 Task: Create in the project ApprisePro and in the Backlog issue 'Implement a new backup and recovery solution to minimize data loss' a child issue 'Data backup and retention policy optimization and reporting', and assign it to team member softage.2@softage.net. Create in the project ApprisePro and in the Backlog issue 'Address issues related to incorrect calculations or data aggregation' a child issue 'Serverless computing application latency optimization and reporting', and assign it to team member softage.3@softage.net
Action: Mouse moved to (249, 73)
Screenshot: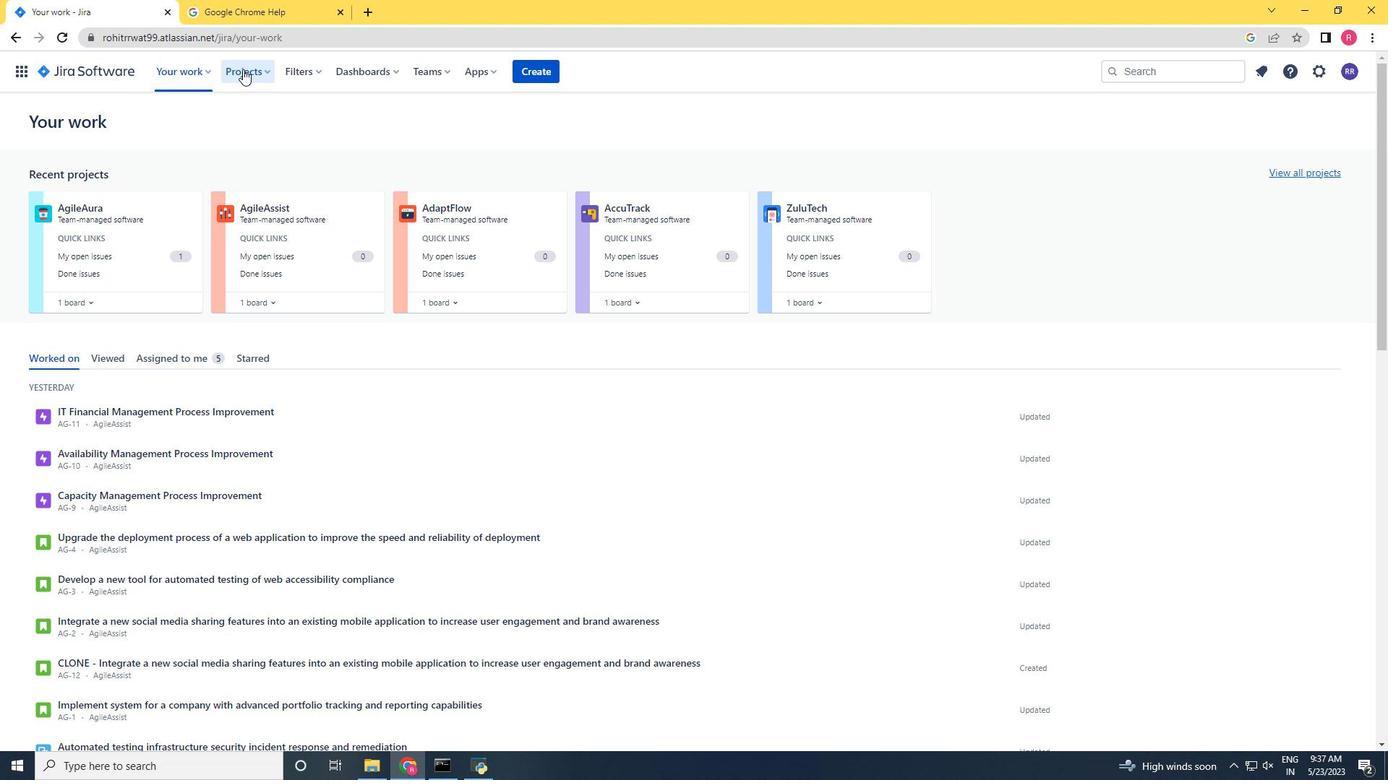
Action: Mouse pressed left at (249, 73)
Screenshot: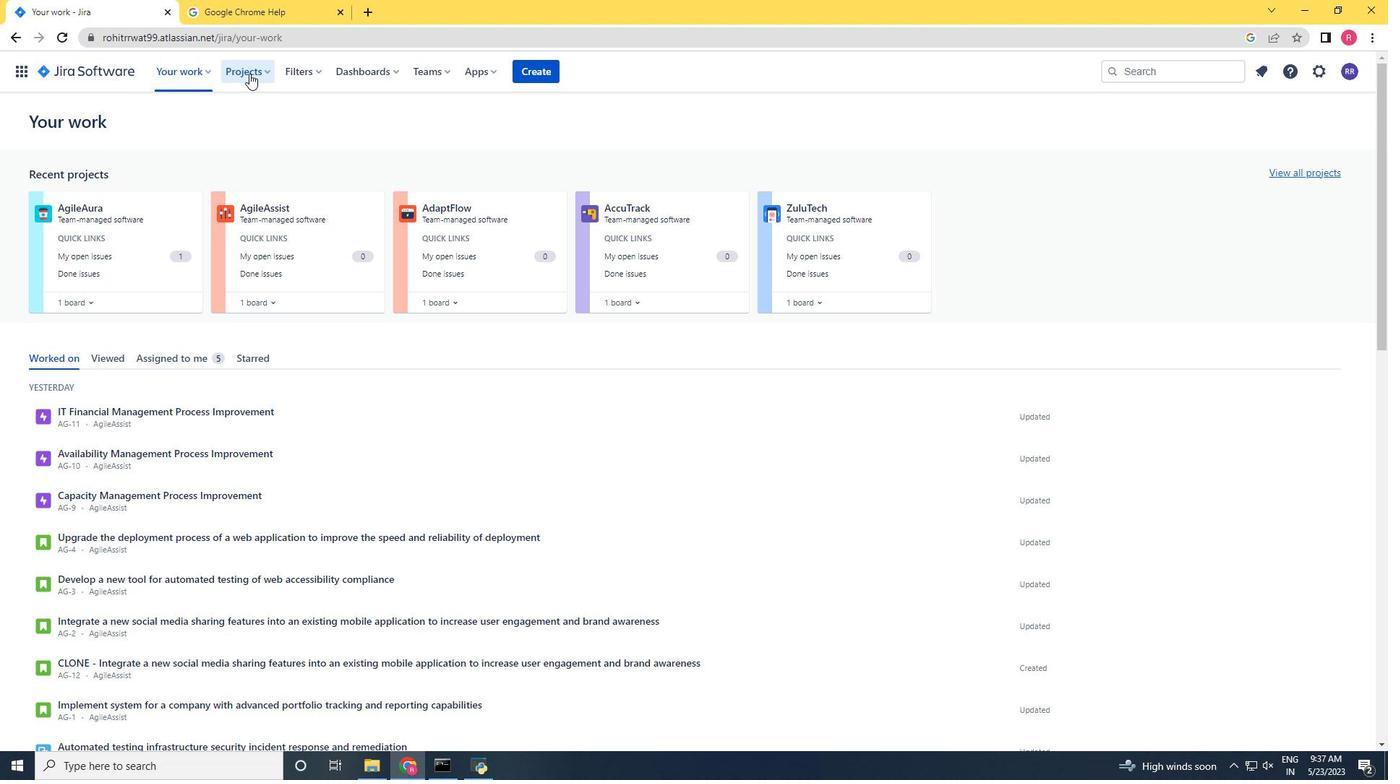 
Action: Mouse moved to (292, 141)
Screenshot: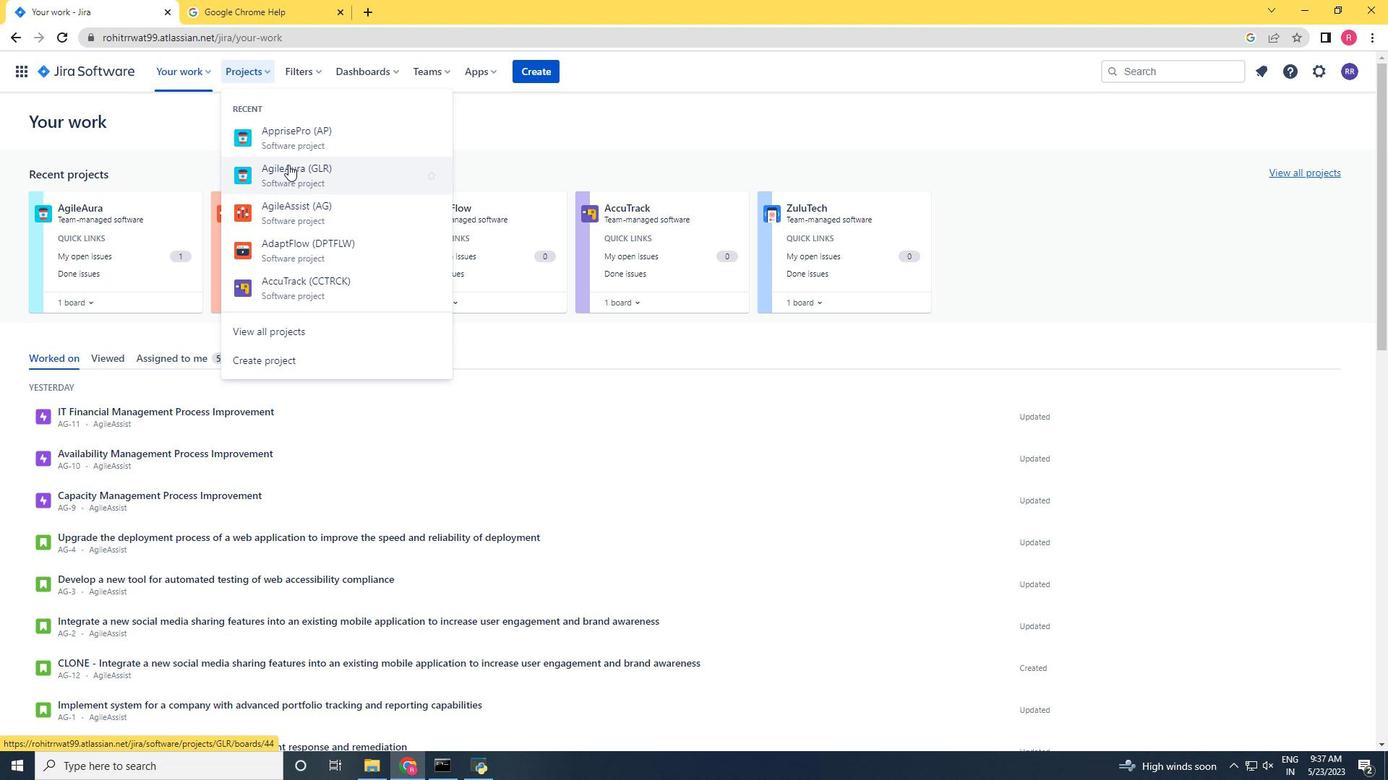 
Action: Mouse pressed left at (292, 141)
Screenshot: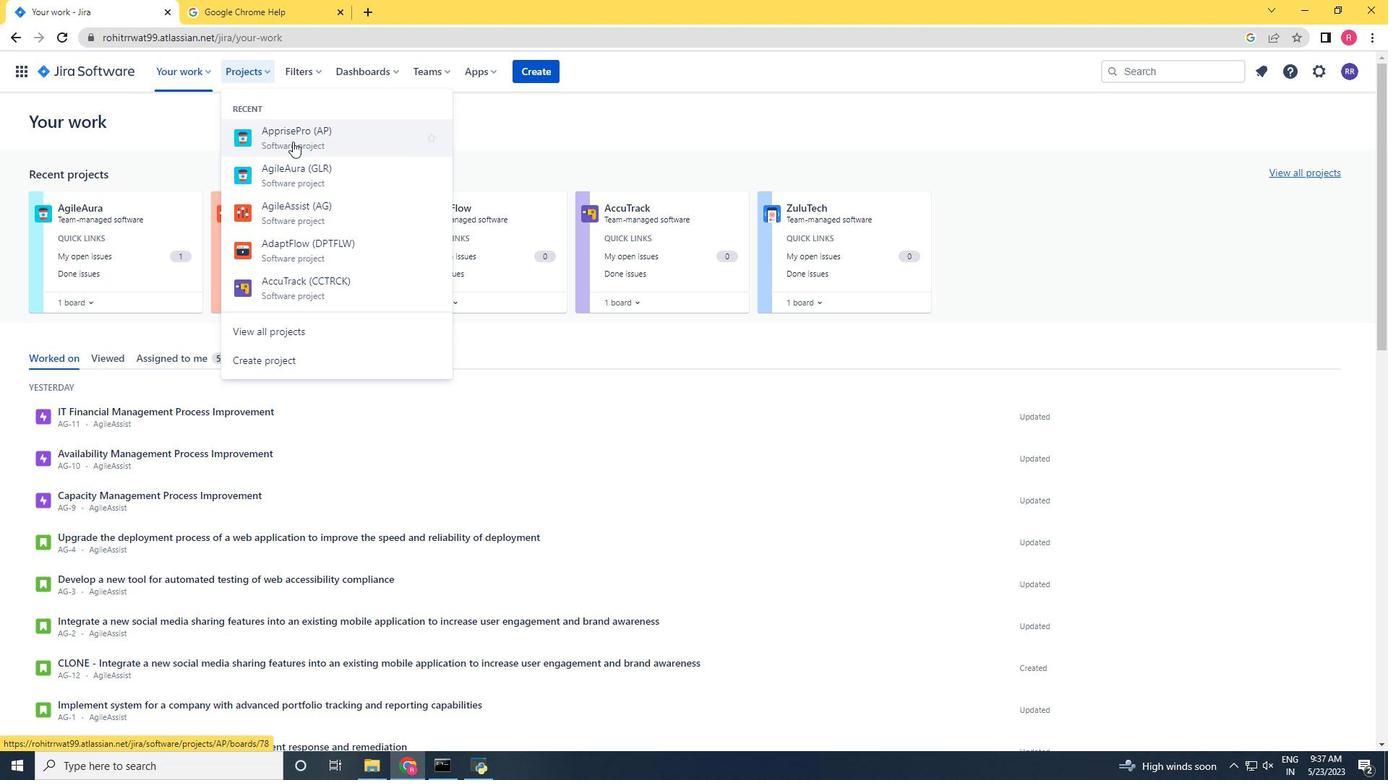 
Action: Mouse moved to (51, 221)
Screenshot: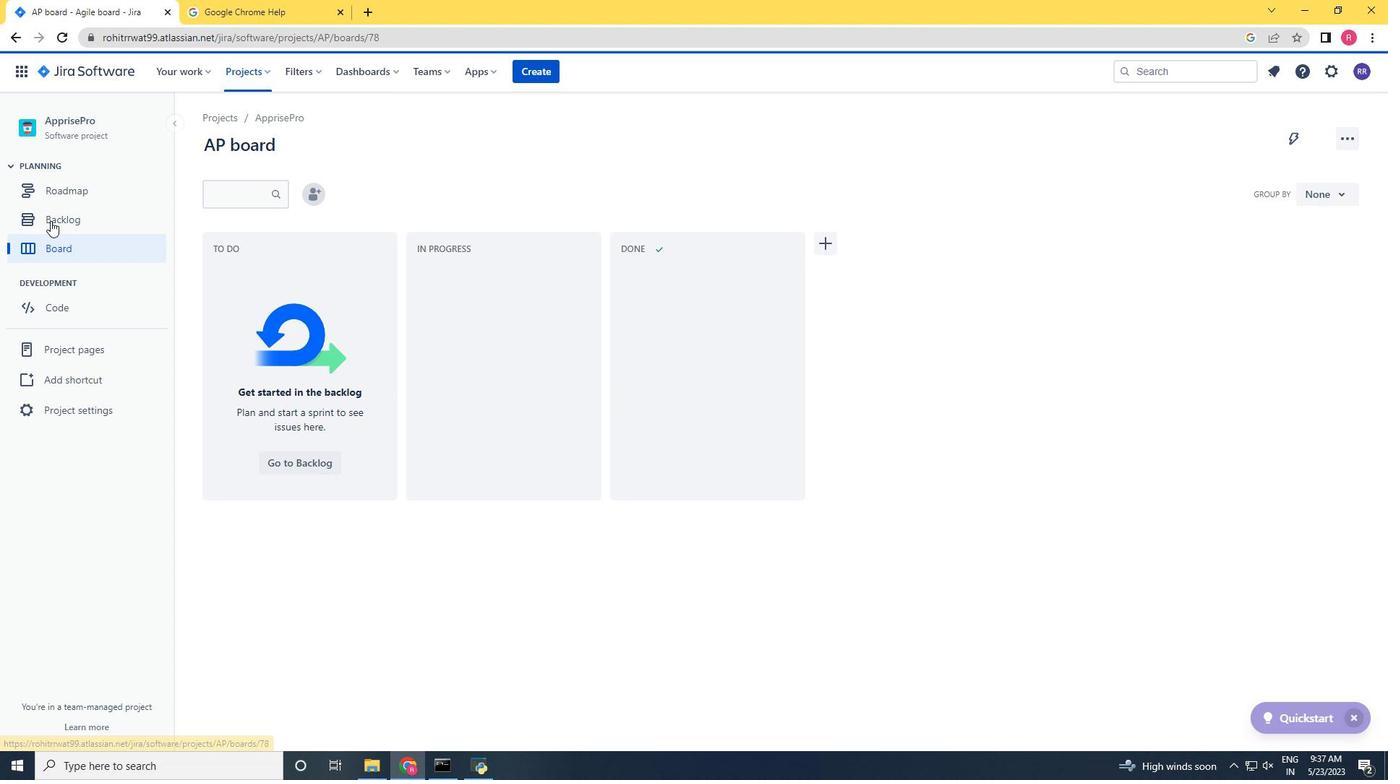 
Action: Mouse pressed left at (51, 221)
Screenshot: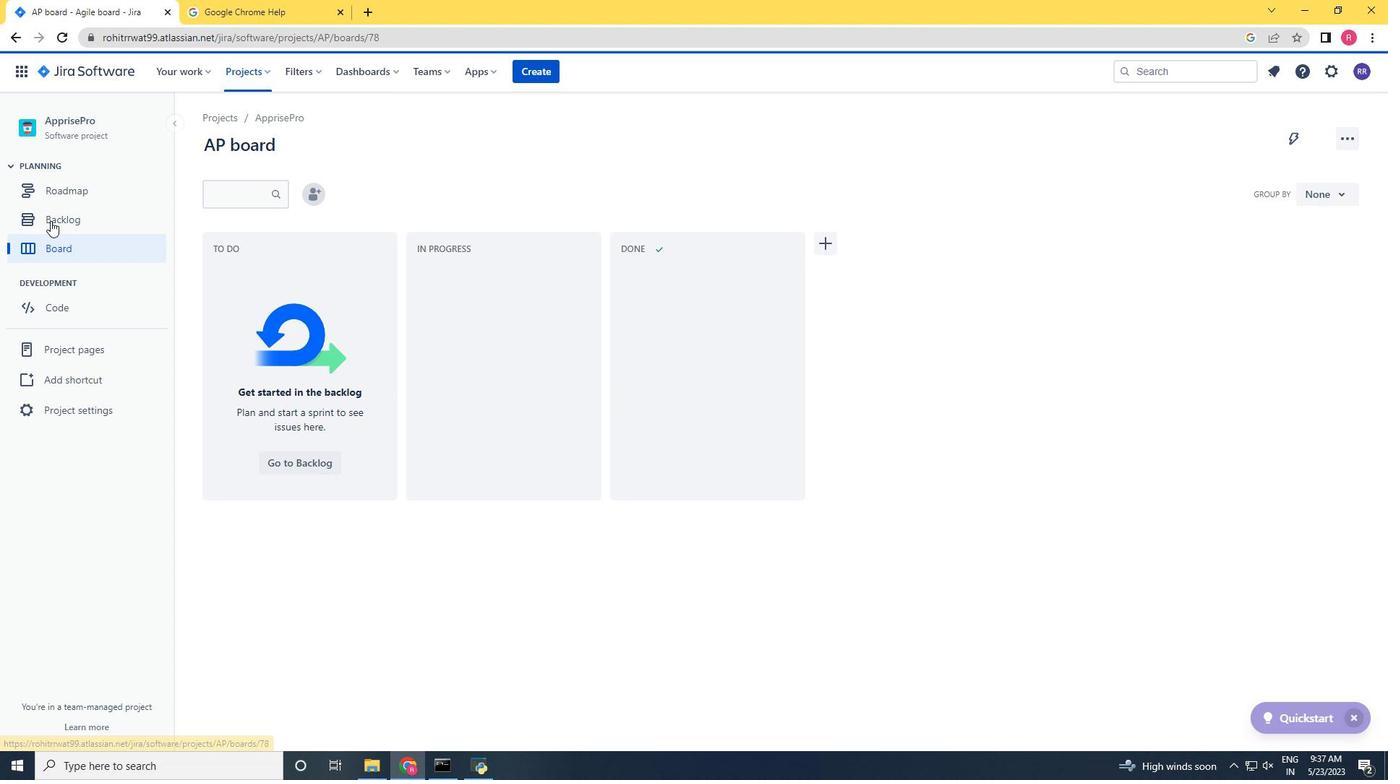 
Action: Mouse moved to (769, 554)
Screenshot: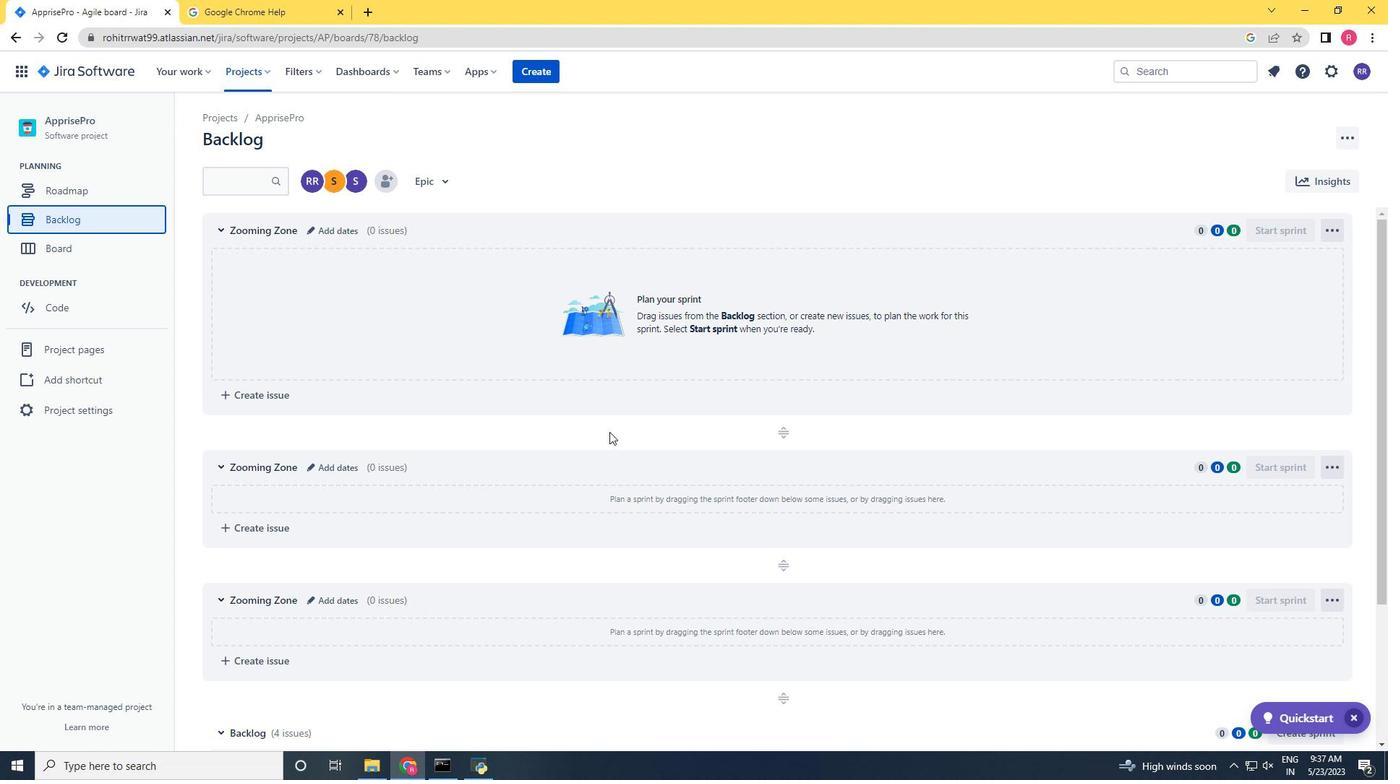 
Action: Mouse scrolled (769, 553) with delta (0, 0)
Screenshot: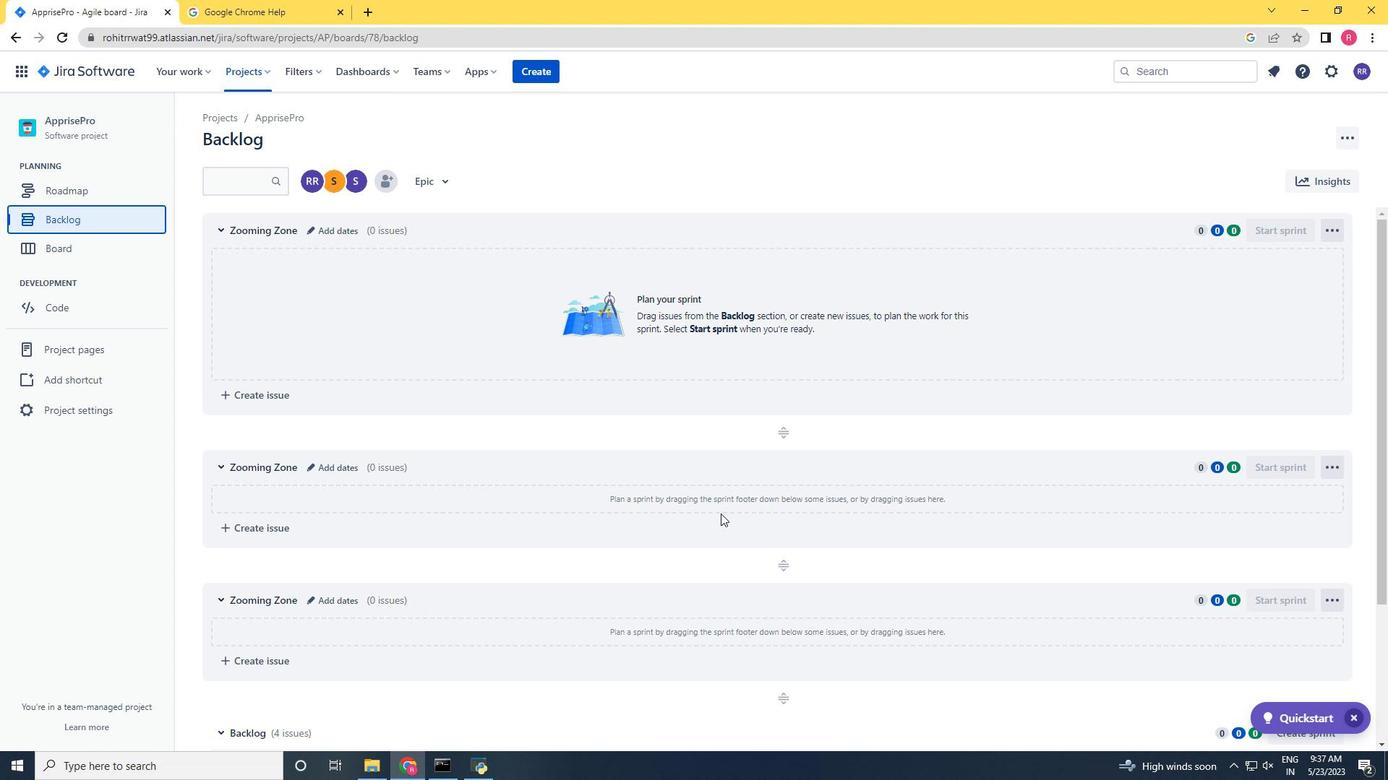 
Action: Mouse moved to (775, 561)
Screenshot: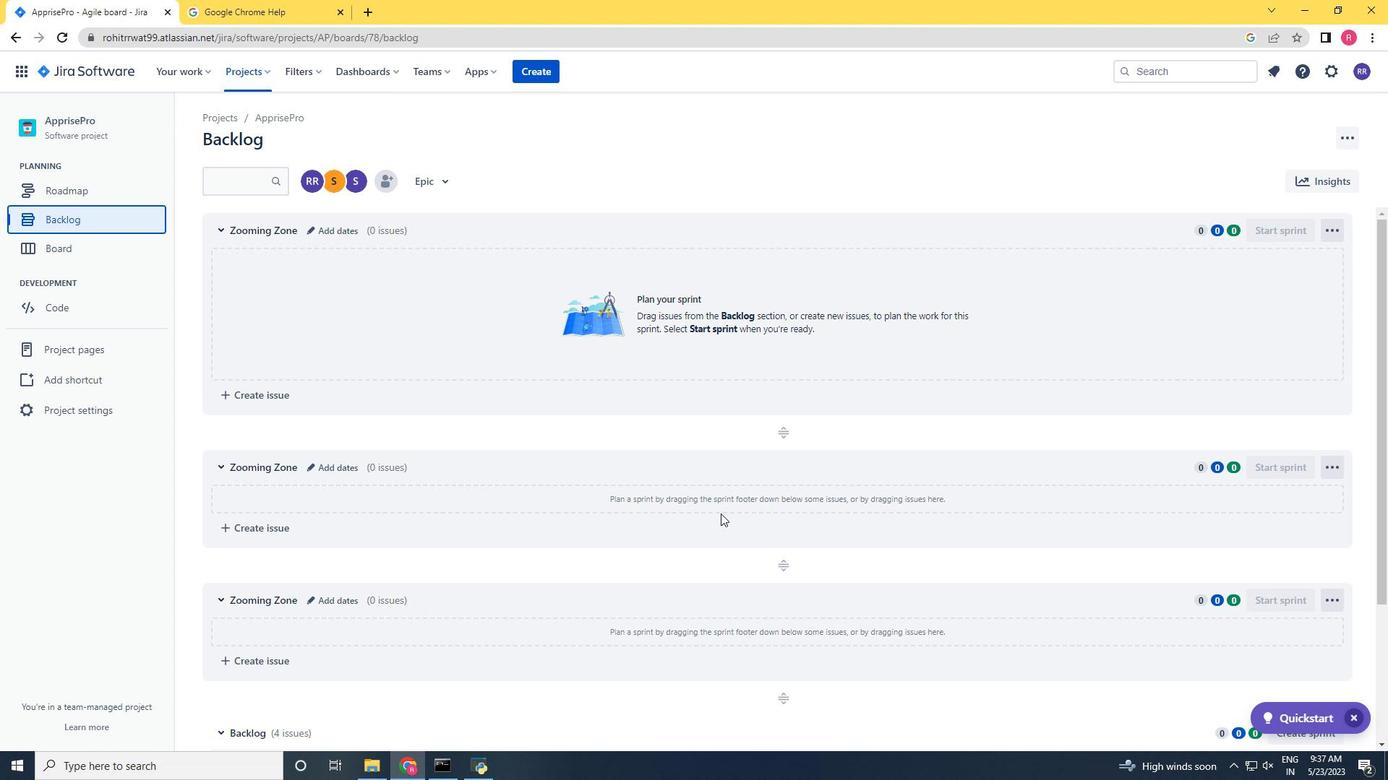 
Action: Mouse scrolled (775, 561) with delta (0, 0)
Screenshot: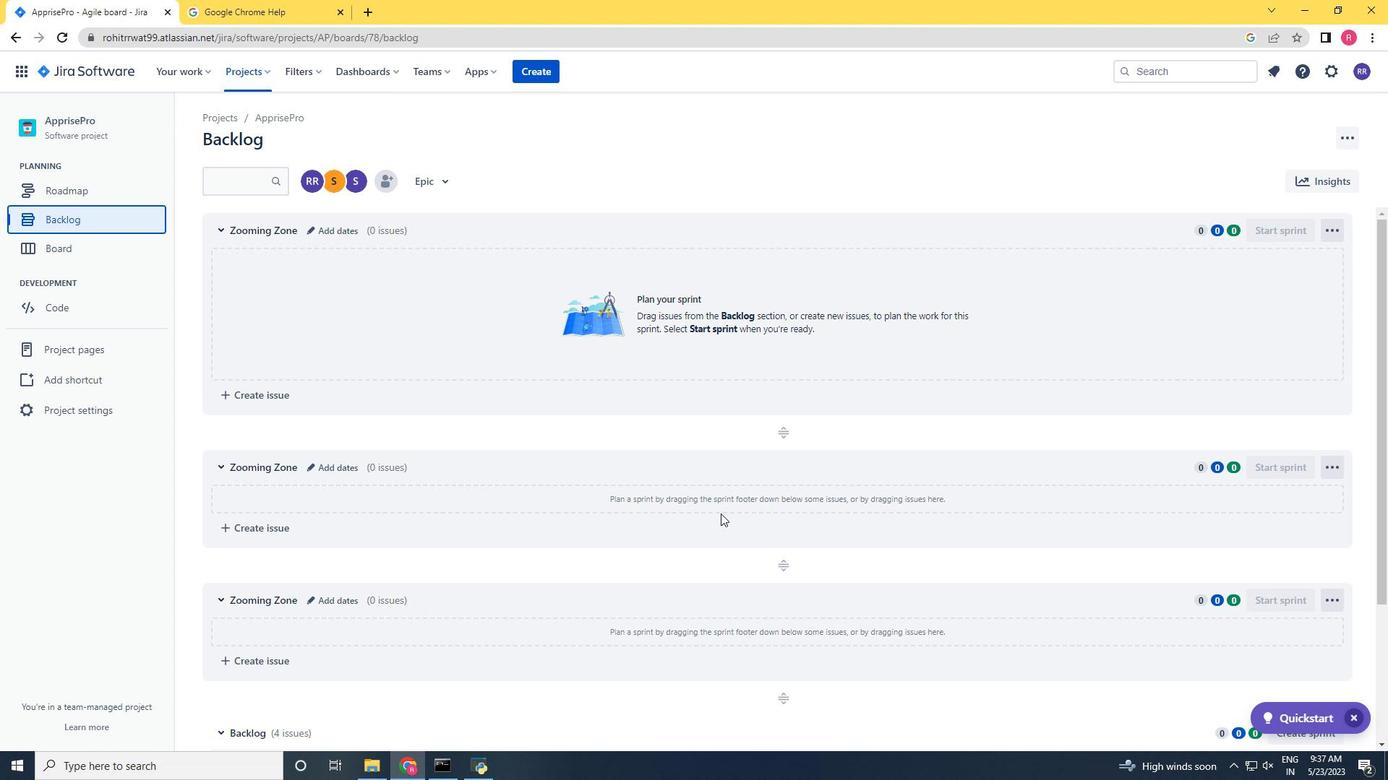 
Action: Mouse moved to (776, 563)
Screenshot: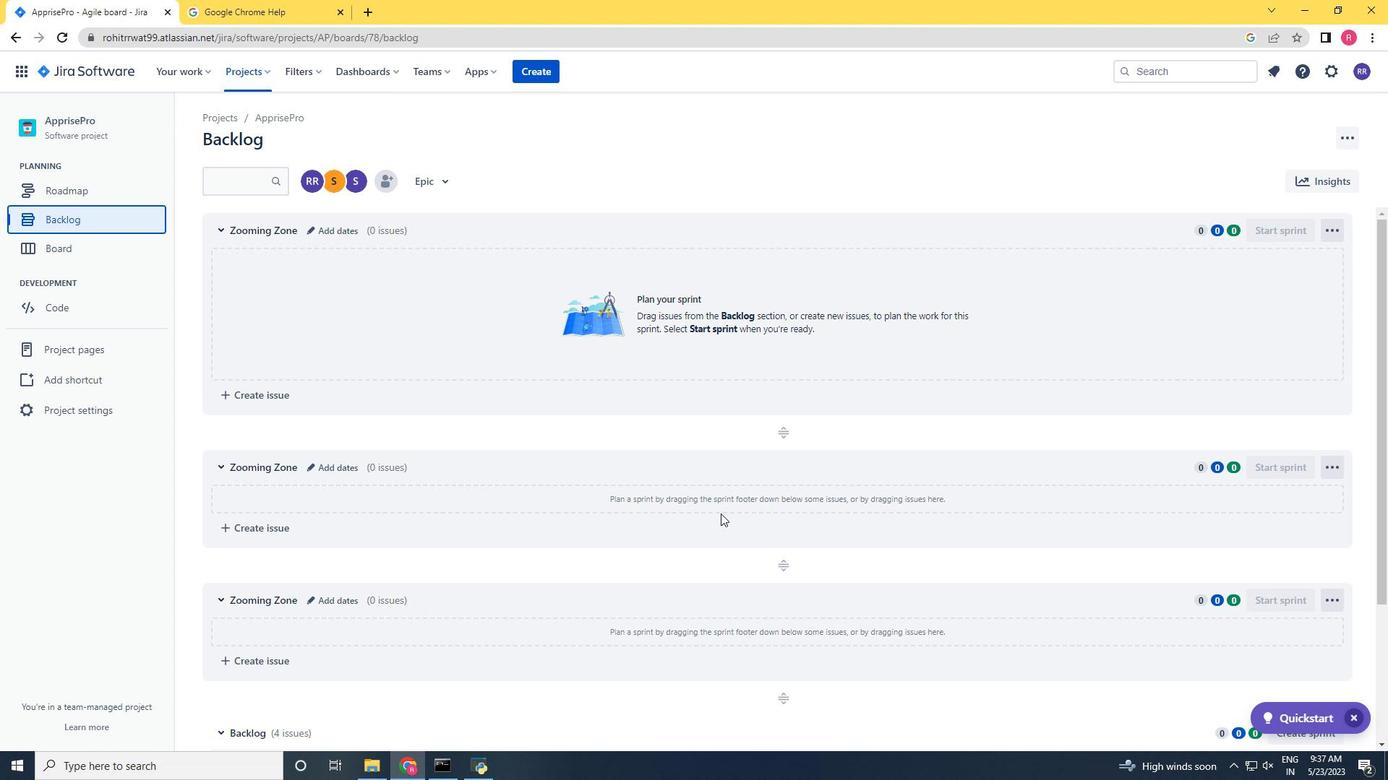 
Action: Mouse scrolled (776, 562) with delta (0, 0)
Screenshot: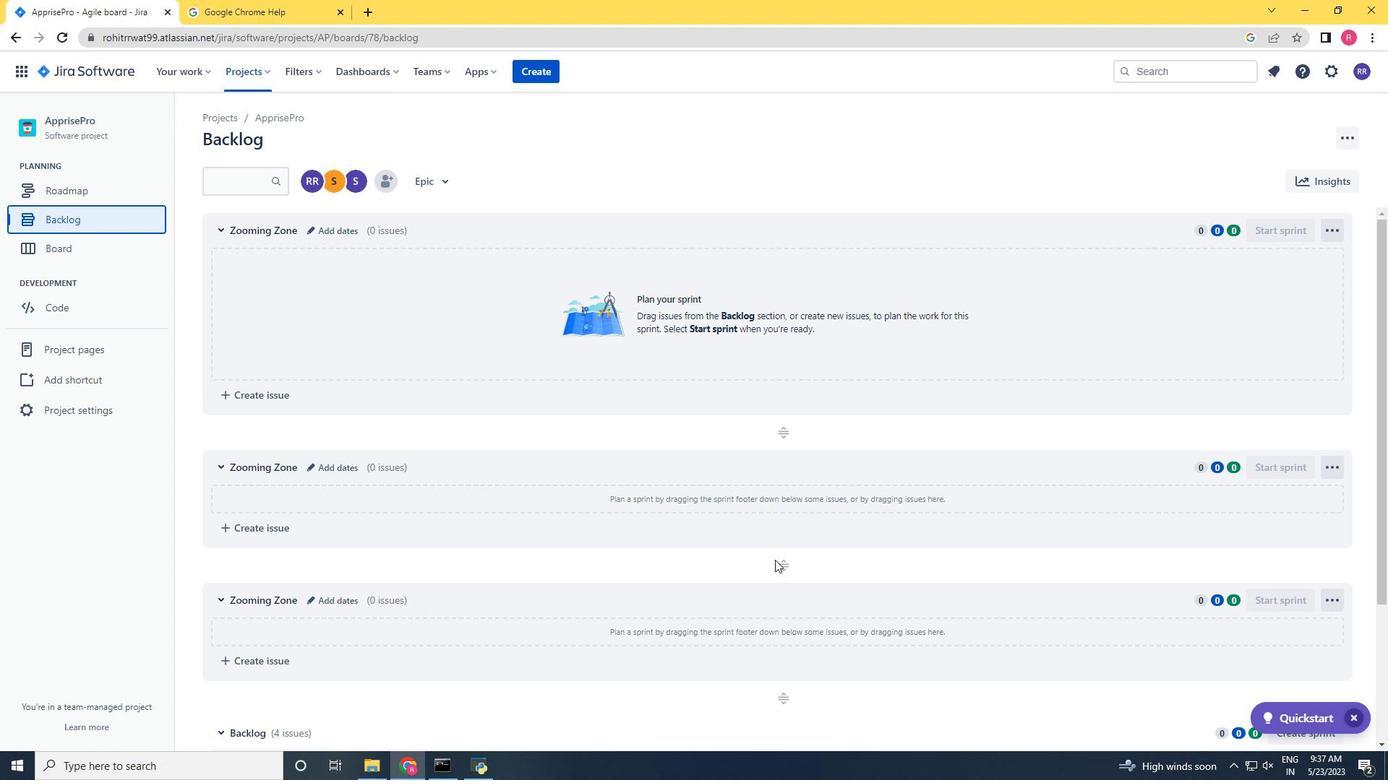 
Action: Mouse moved to (777, 563)
Screenshot: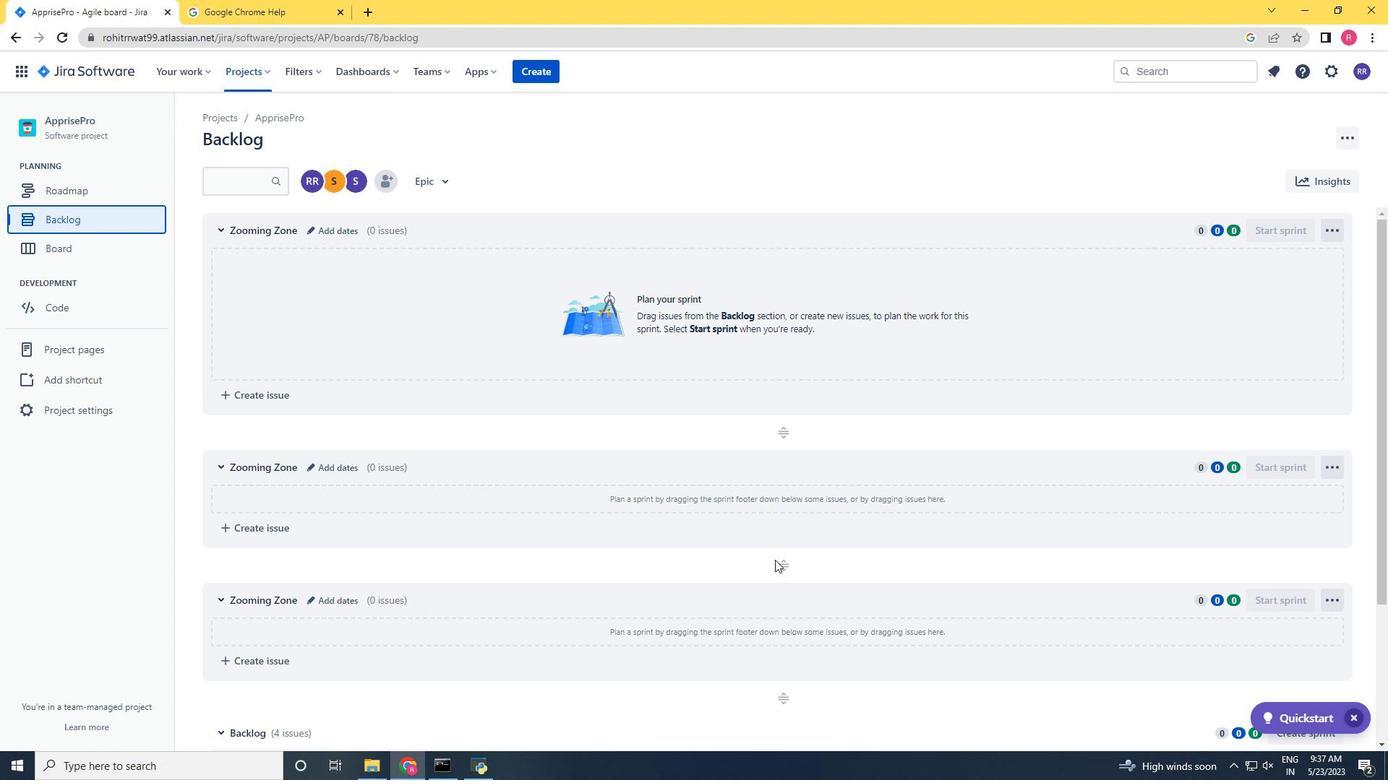 
Action: Mouse scrolled (777, 563) with delta (0, 0)
Screenshot: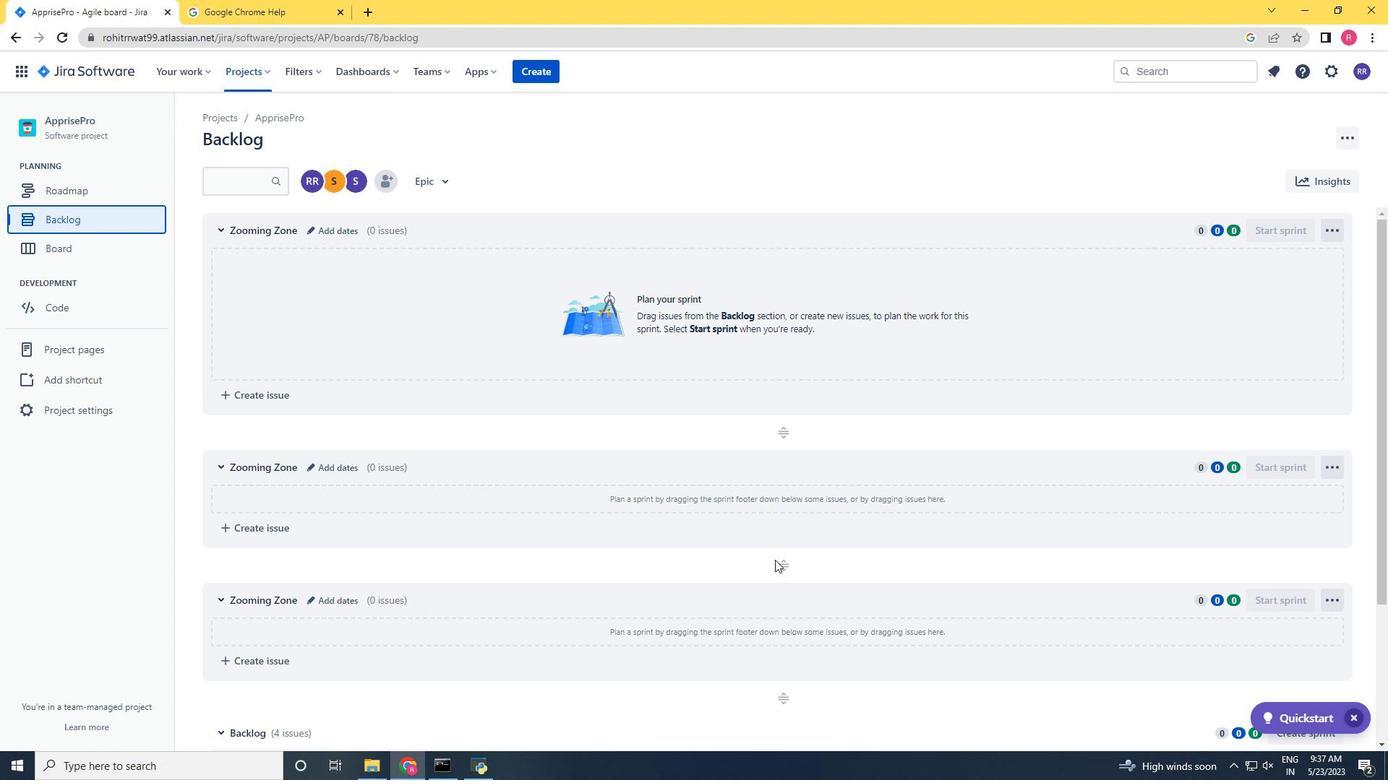
Action: Mouse scrolled (777, 563) with delta (0, 0)
Screenshot: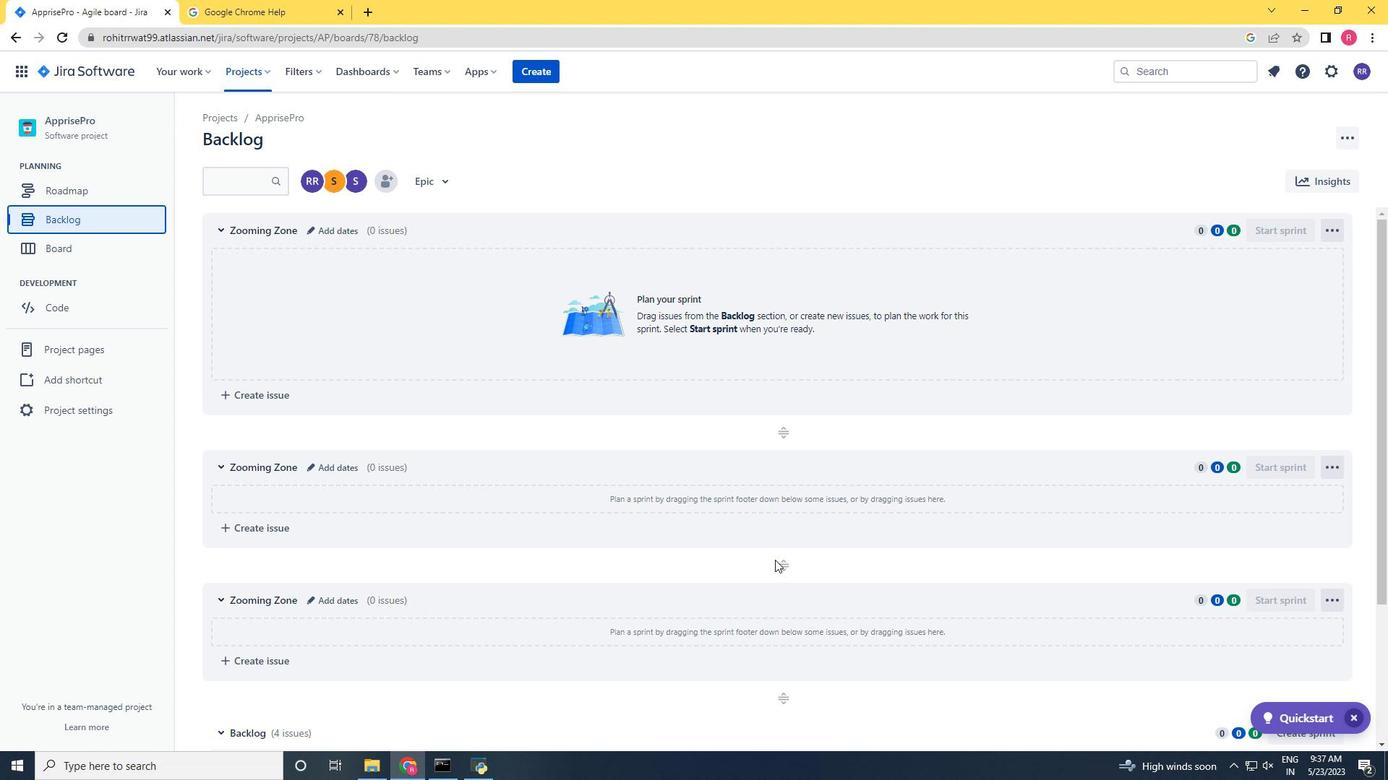 
Action: Mouse scrolled (777, 563) with delta (0, 0)
Screenshot: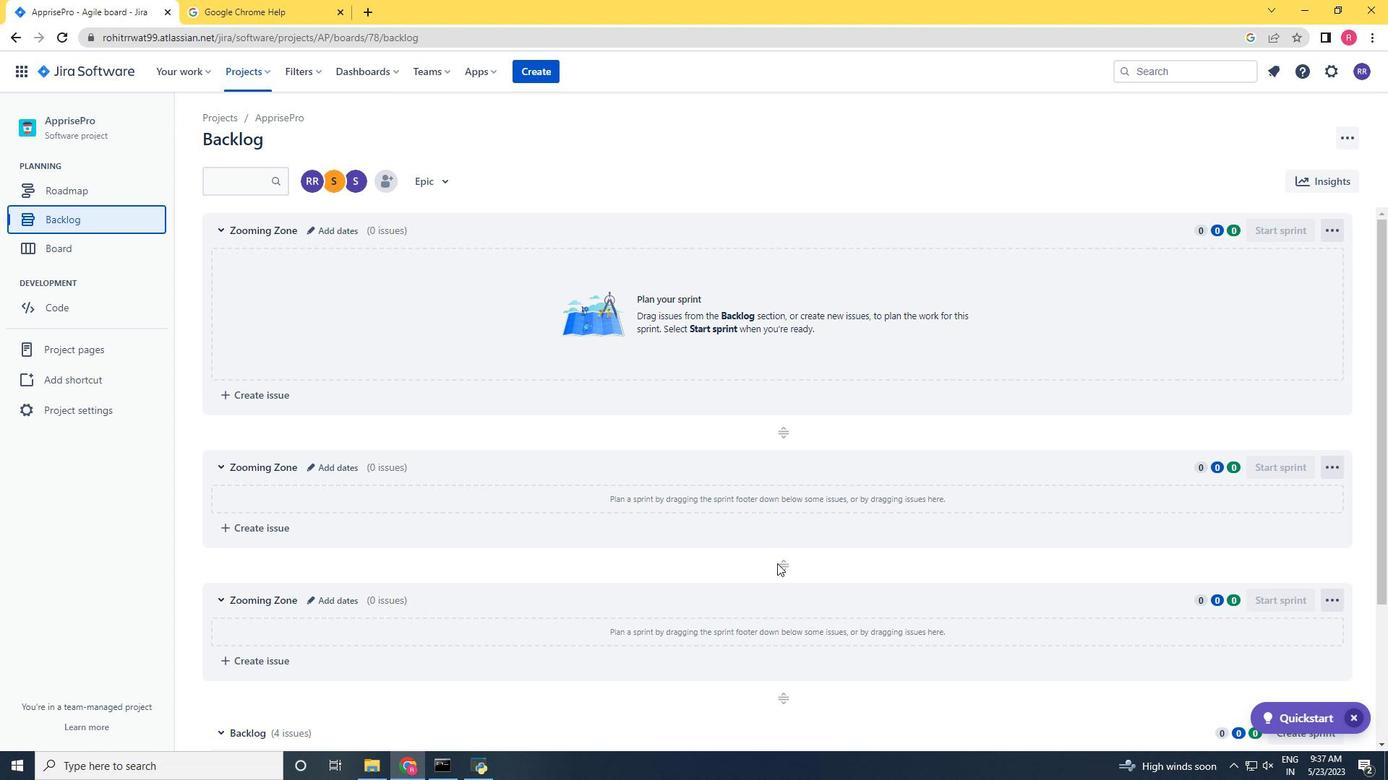 
Action: Mouse scrolled (777, 563) with delta (0, 0)
Screenshot: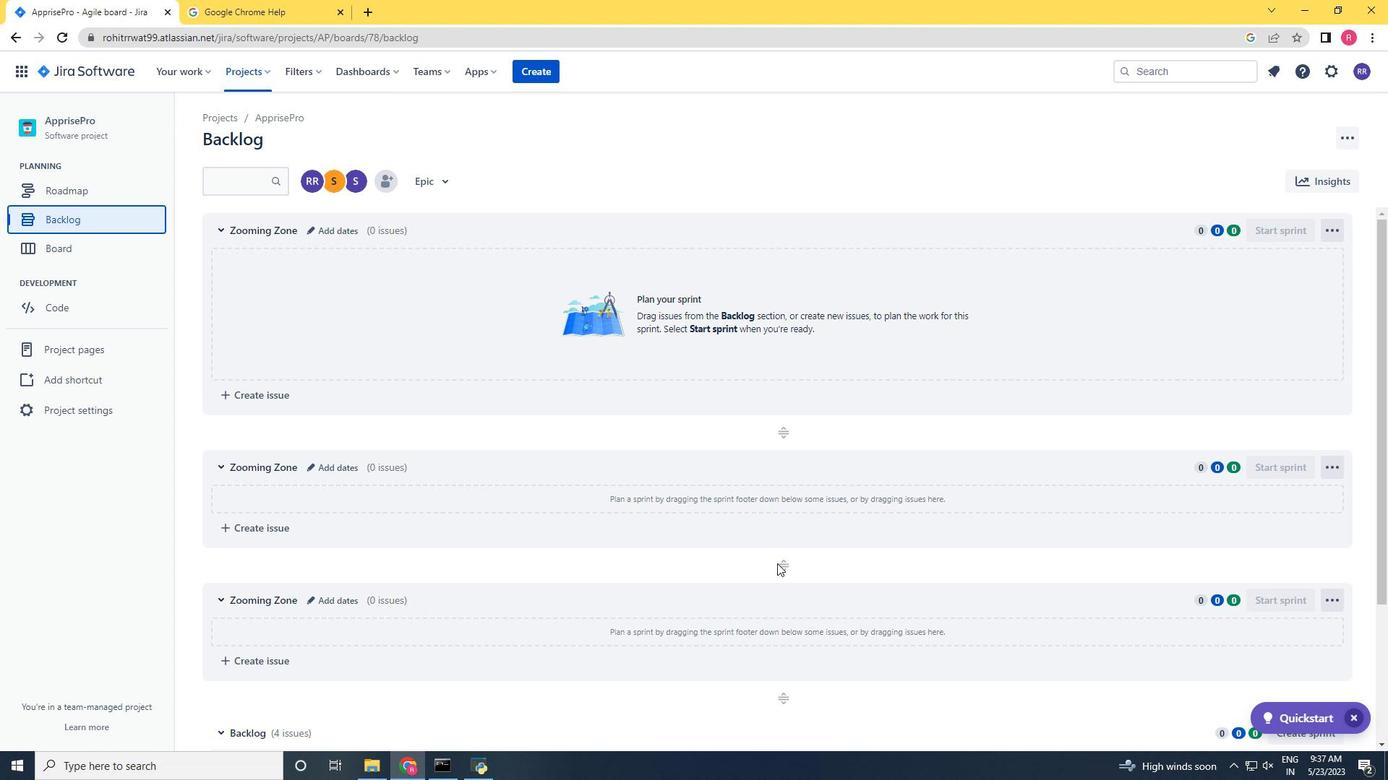 
Action: Mouse moved to (1056, 571)
Screenshot: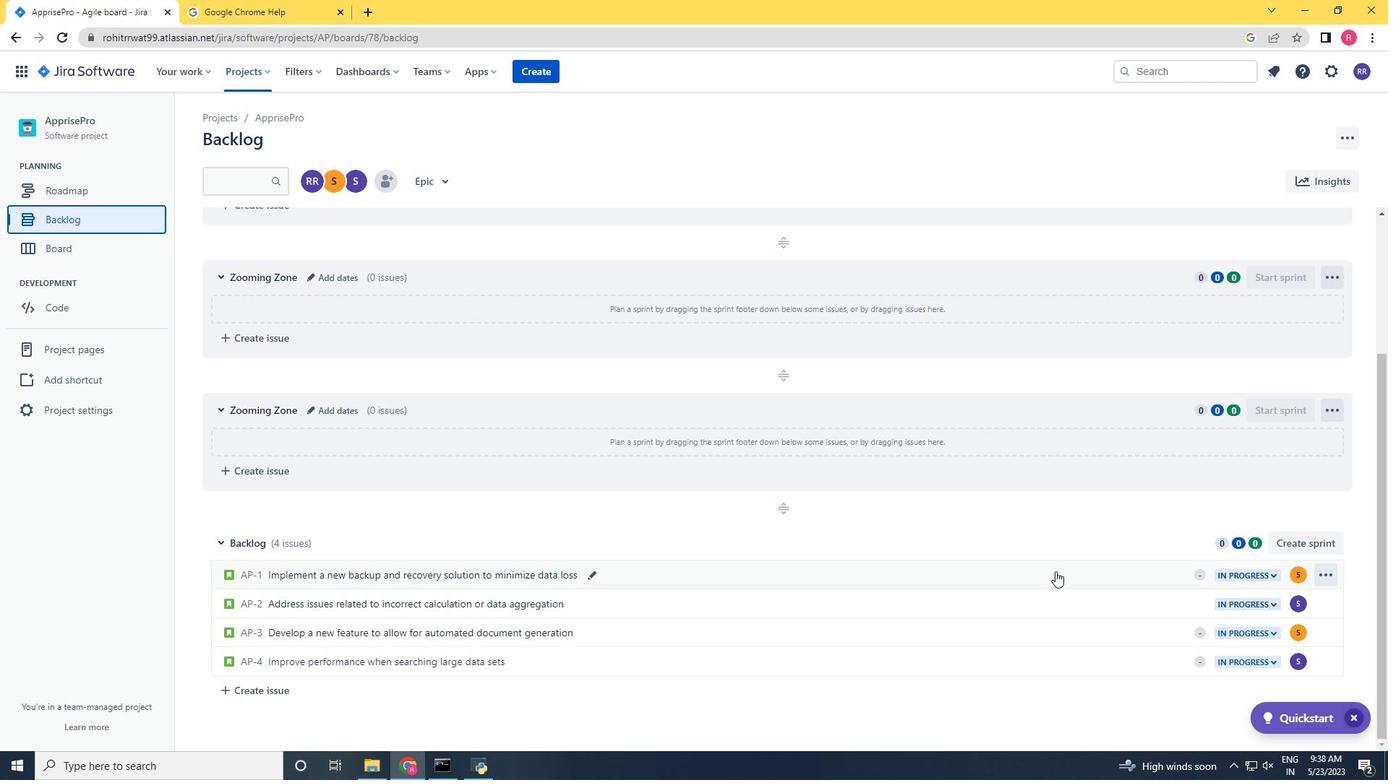 
Action: Mouse pressed left at (1056, 571)
Screenshot: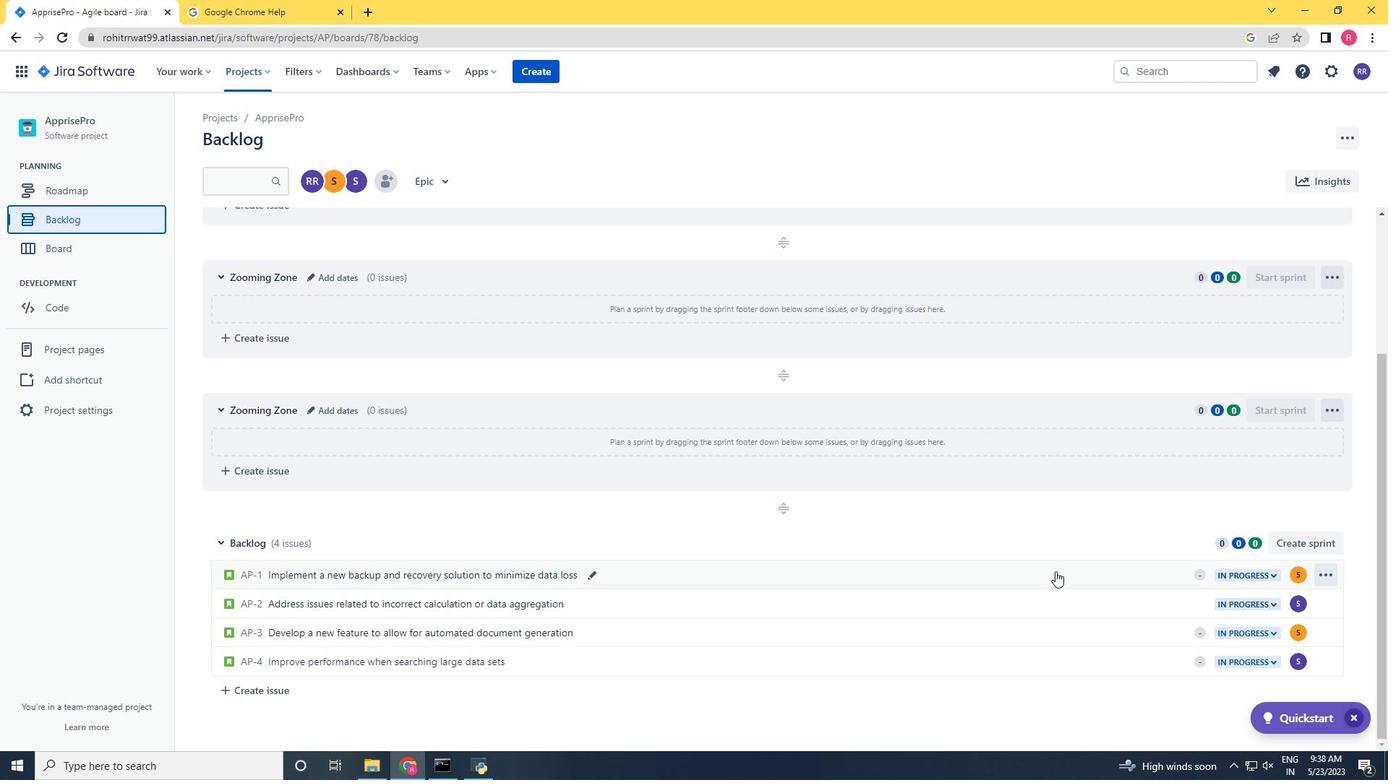 
Action: Mouse scrolled (1056, 571) with delta (0, 0)
Screenshot: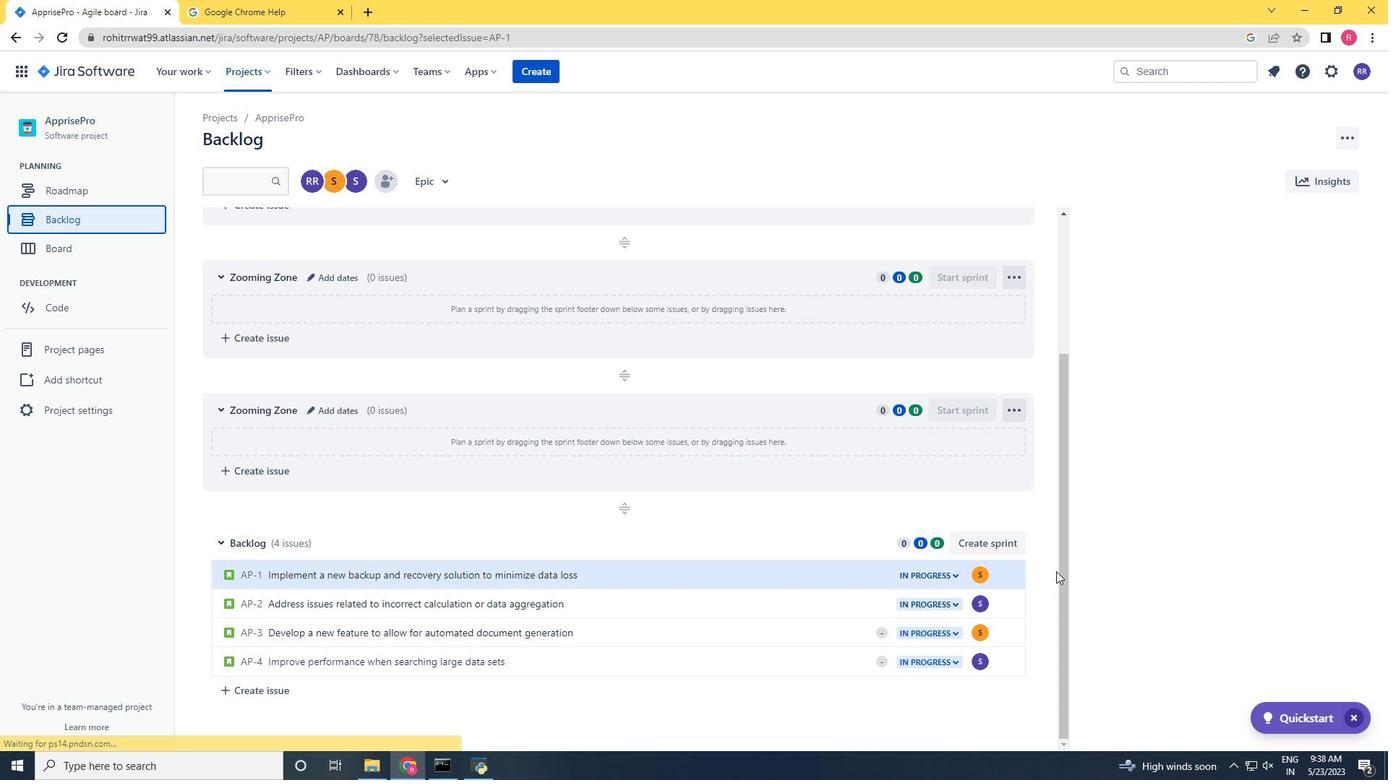
Action: Mouse moved to (1056, 572)
Screenshot: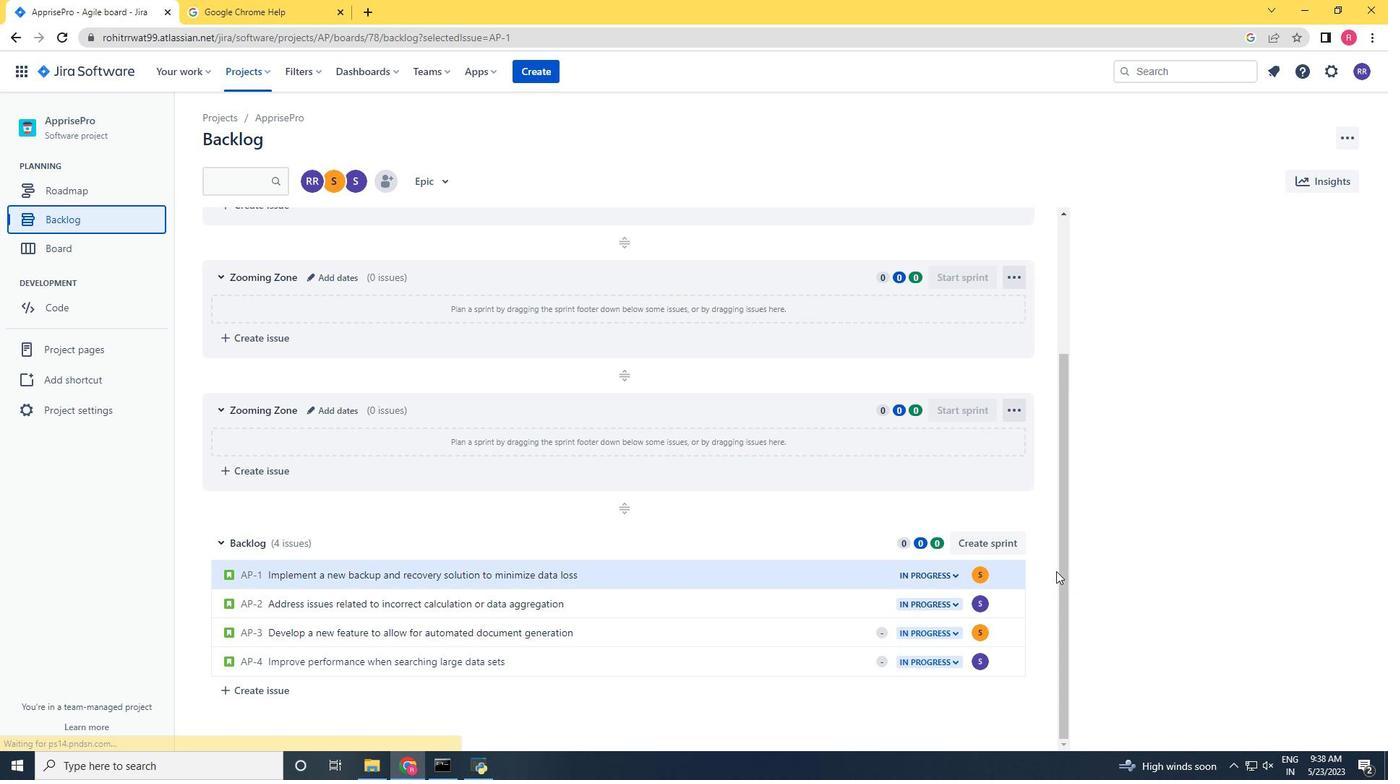 
Action: Mouse scrolled (1056, 571) with delta (0, 0)
Screenshot: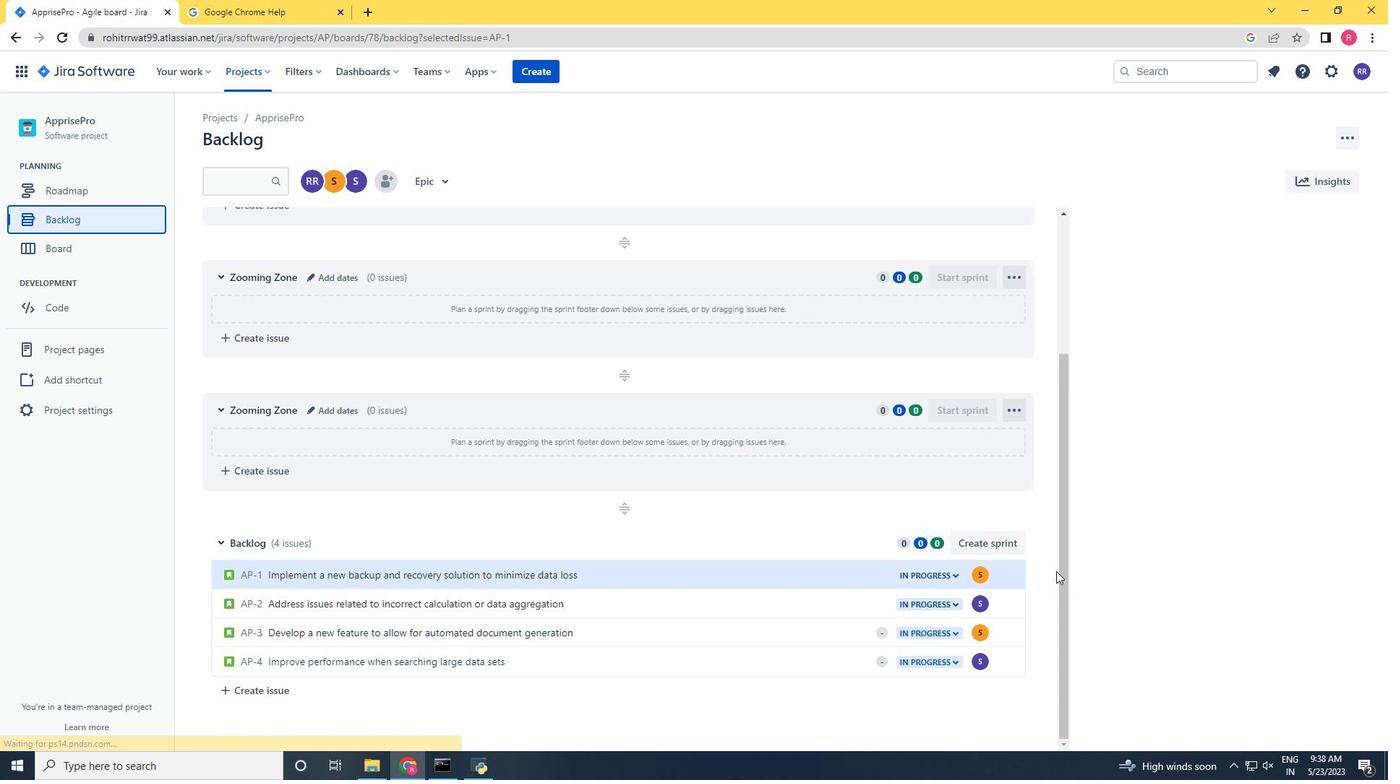 
Action: Mouse moved to (1135, 328)
Screenshot: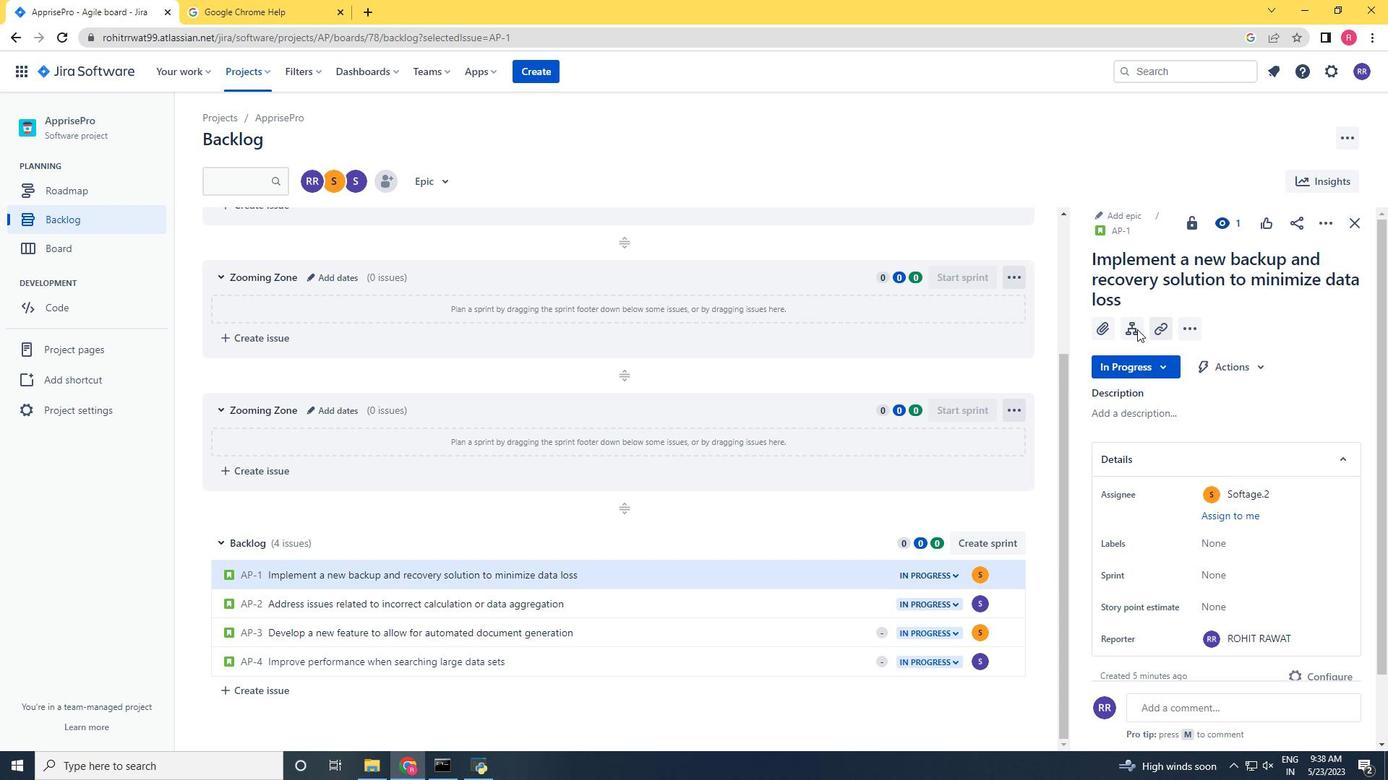 
Action: Mouse pressed left at (1135, 328)
Screenshot: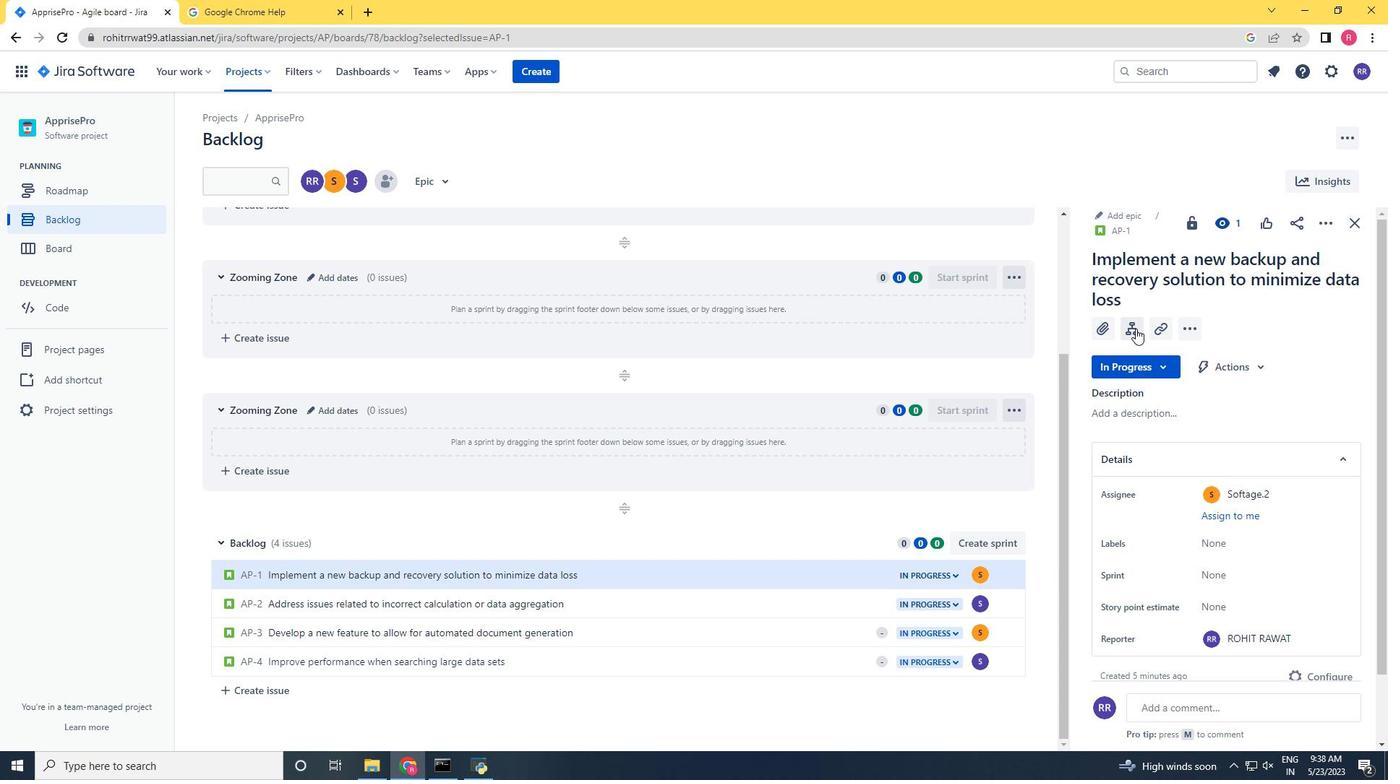 
Action: Mouse moved to (1109, 290)
Screenshot: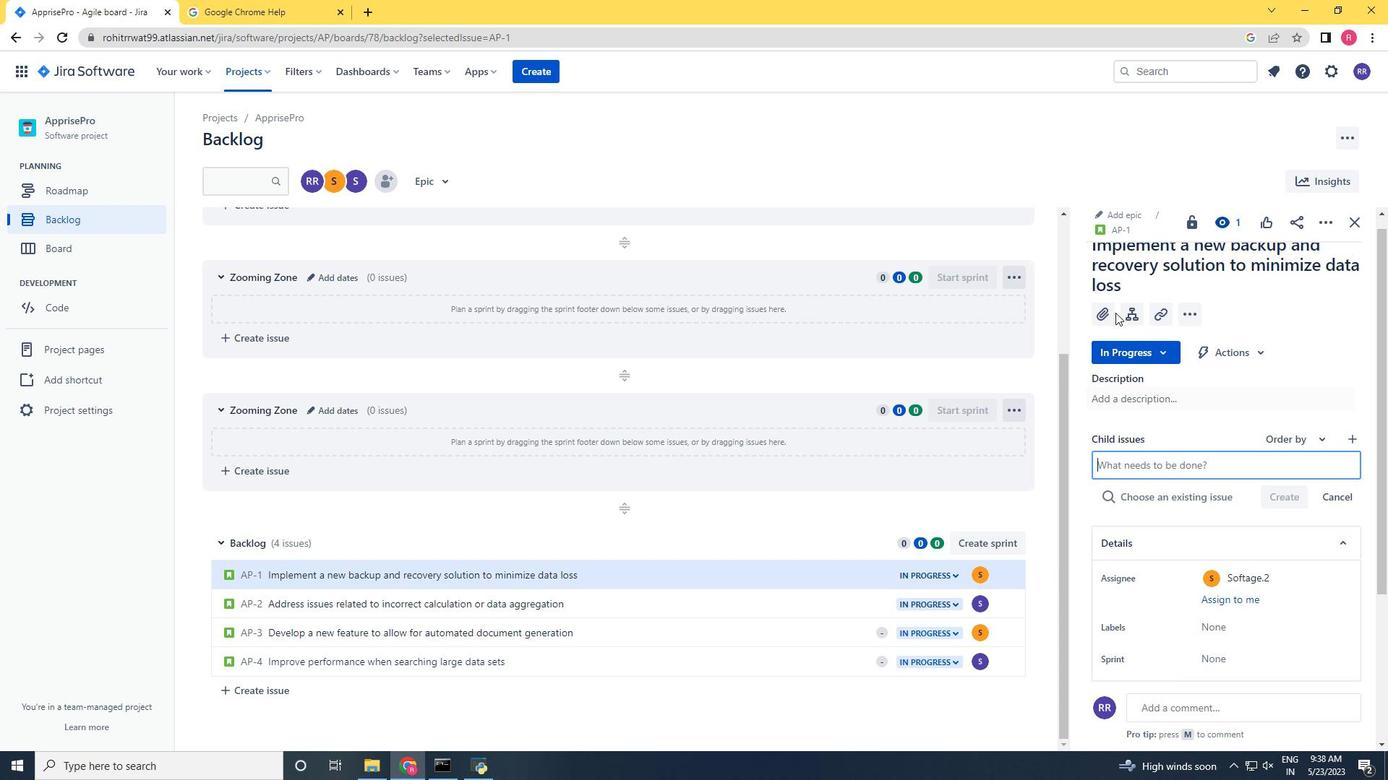 
Action: Key pressed <Key.shift>Data
Screenshot: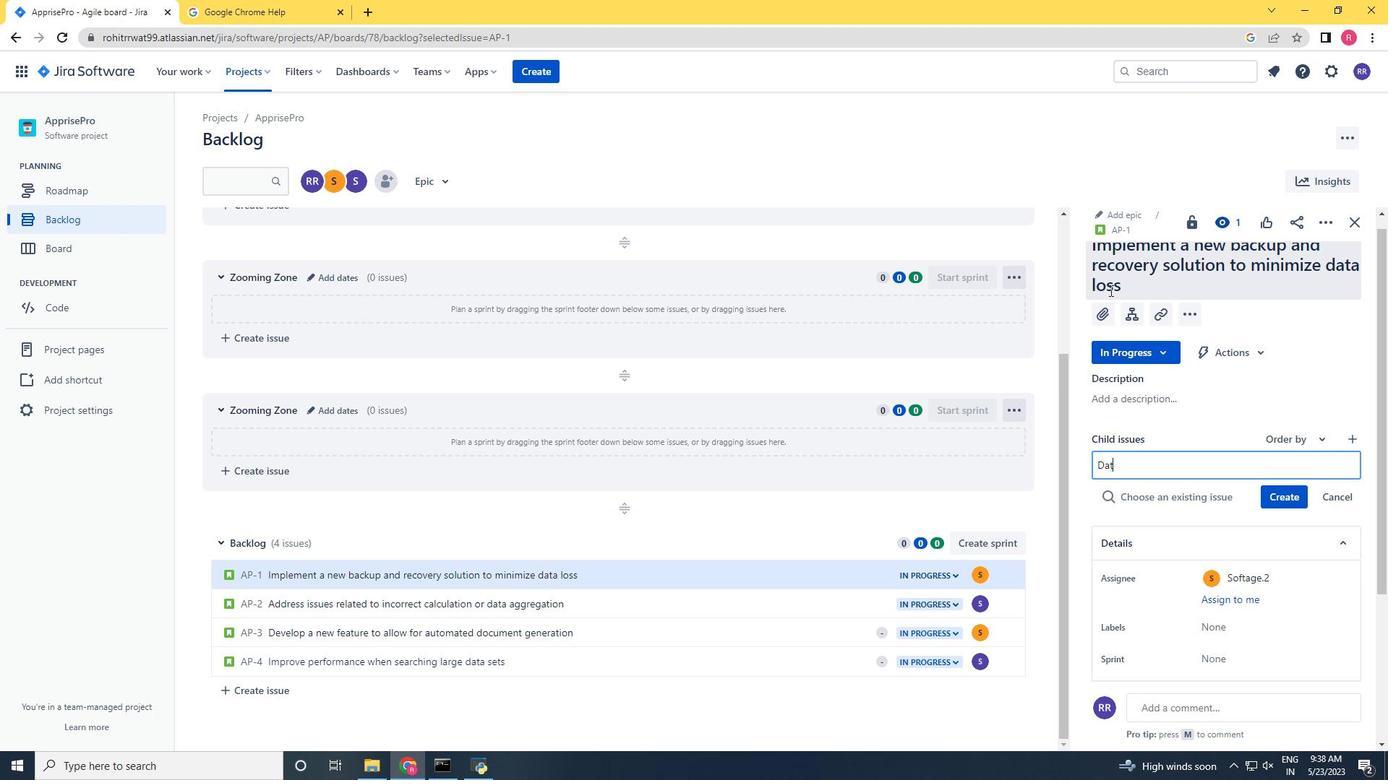 
Action: Mouse moved to (927, 157)
Screenshot: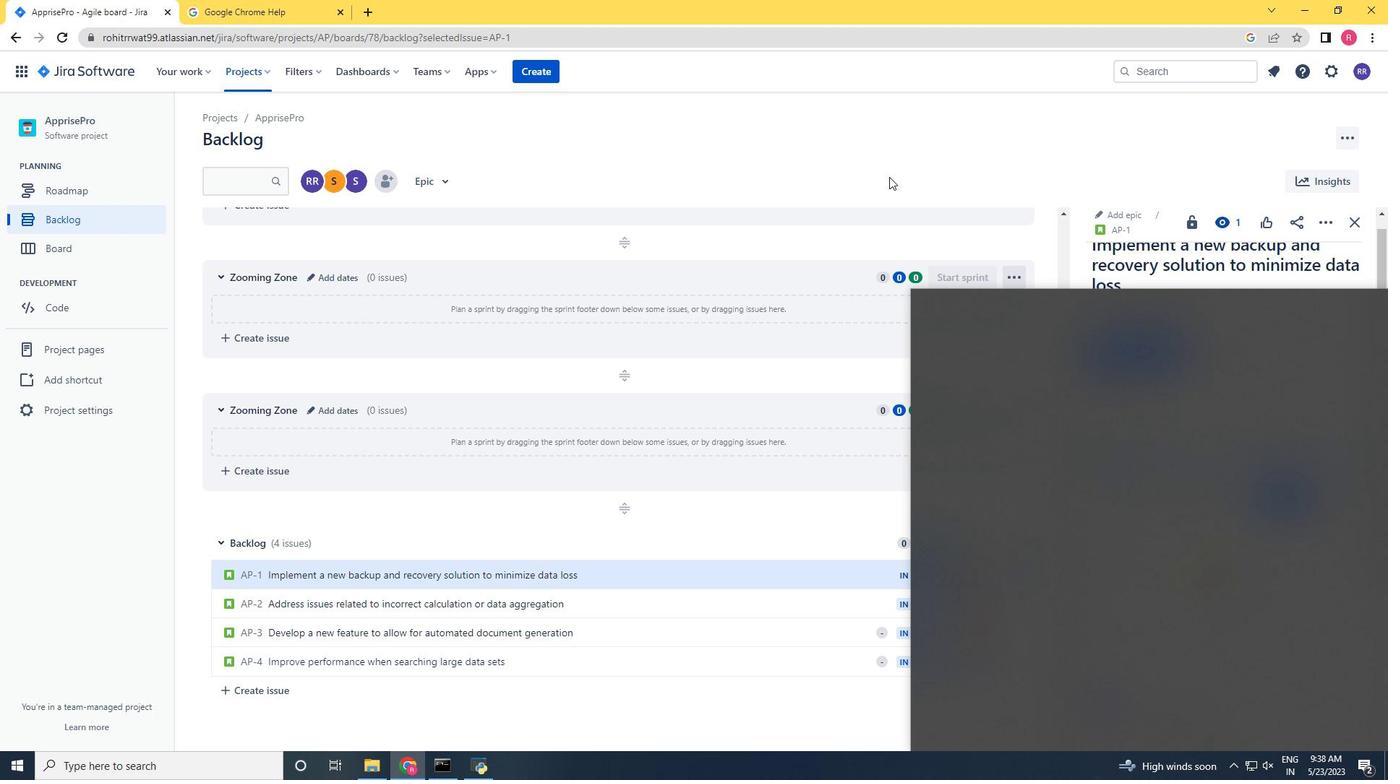 
Action: Mouse scrolled (927, 158) with delta (0, 0)
Screenshot: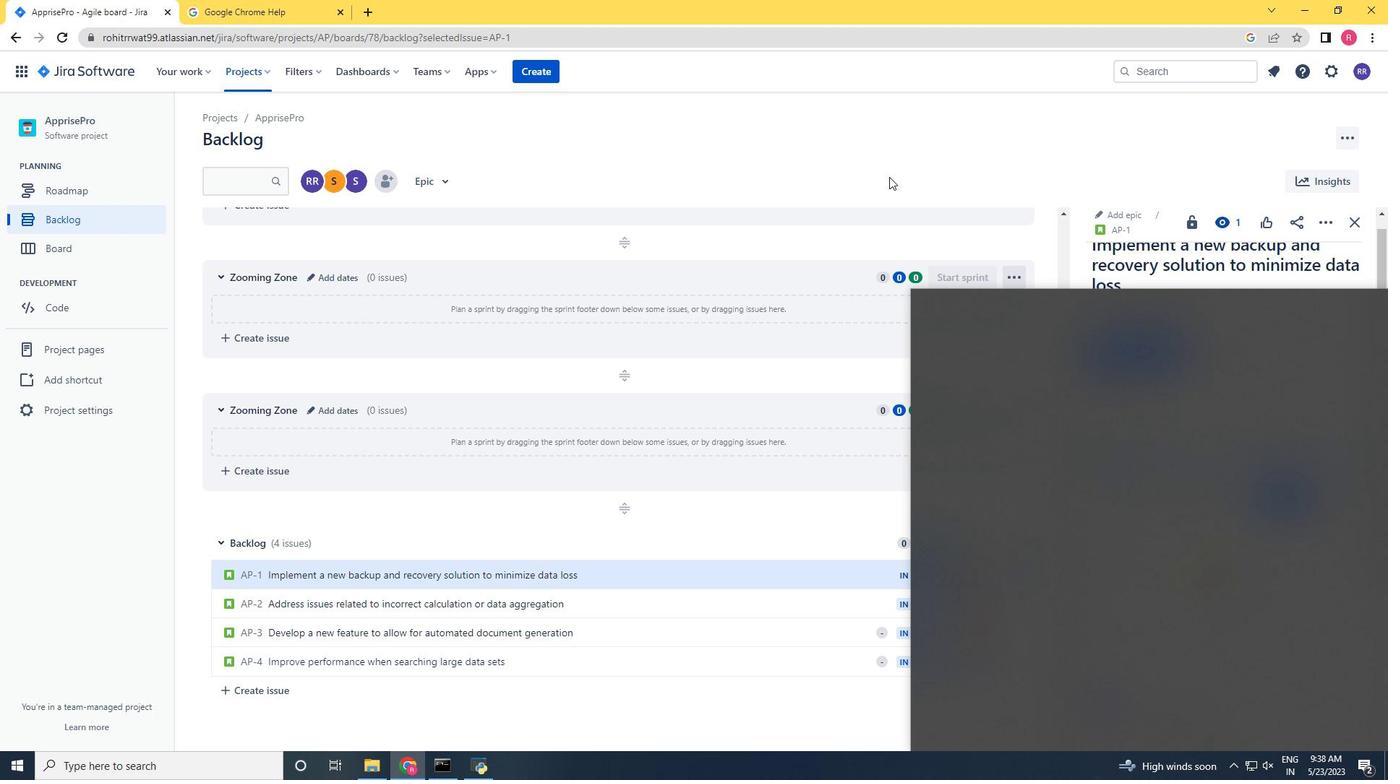 
Action: Mouse moved to (667, 175)
Screenshot: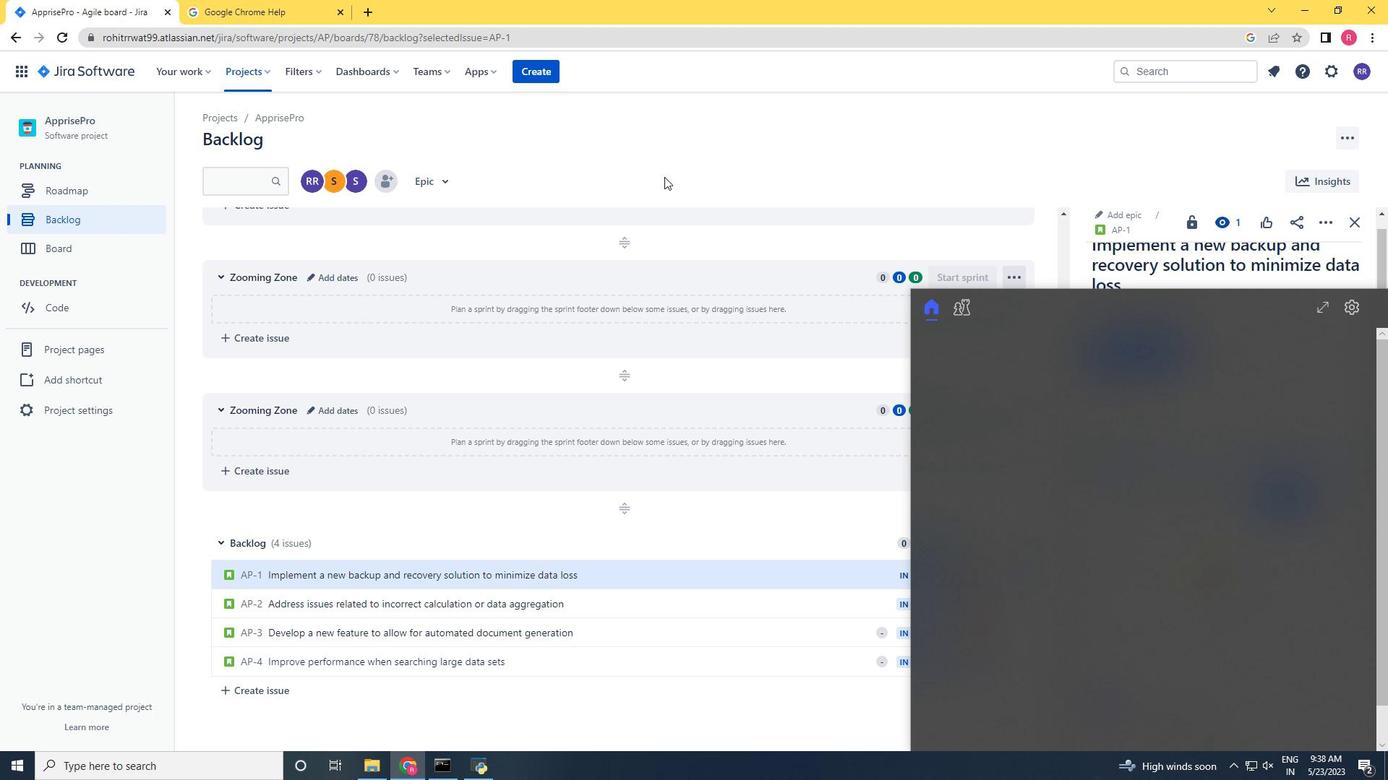 
Action: Mouse pressed left at (667, 175)
Screenshot: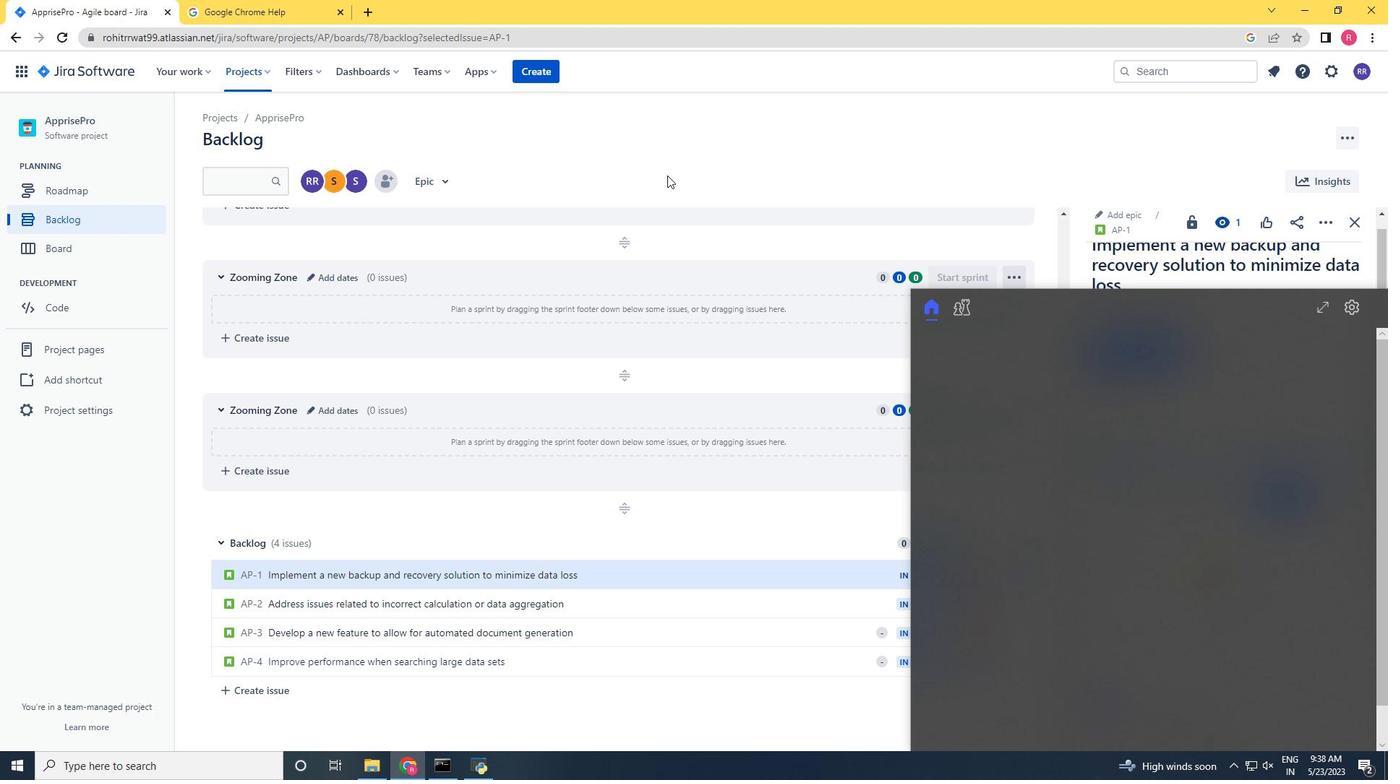 
Action: Mouse moved to (1242, 769)
Screenshot: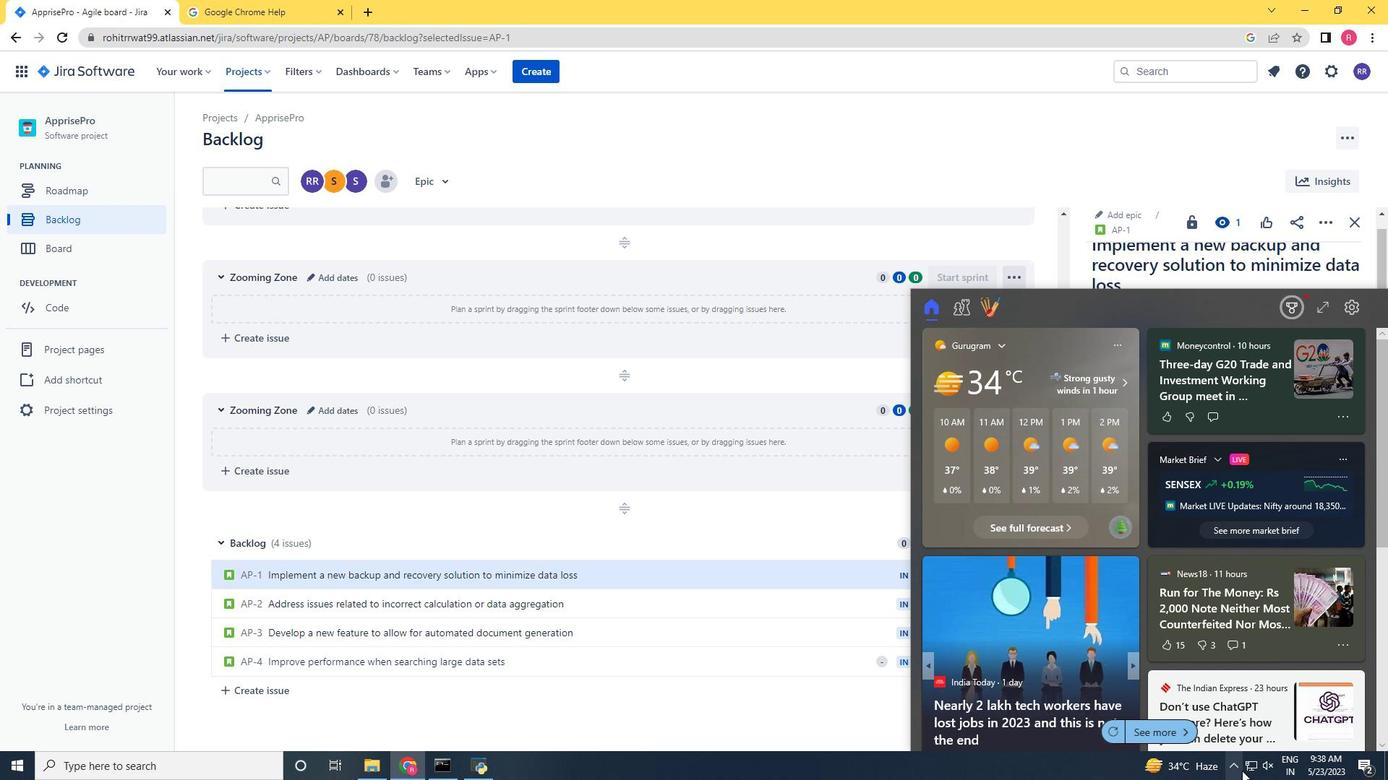 
Action: Mouse pressed left at (1242, 769)
Screenshot: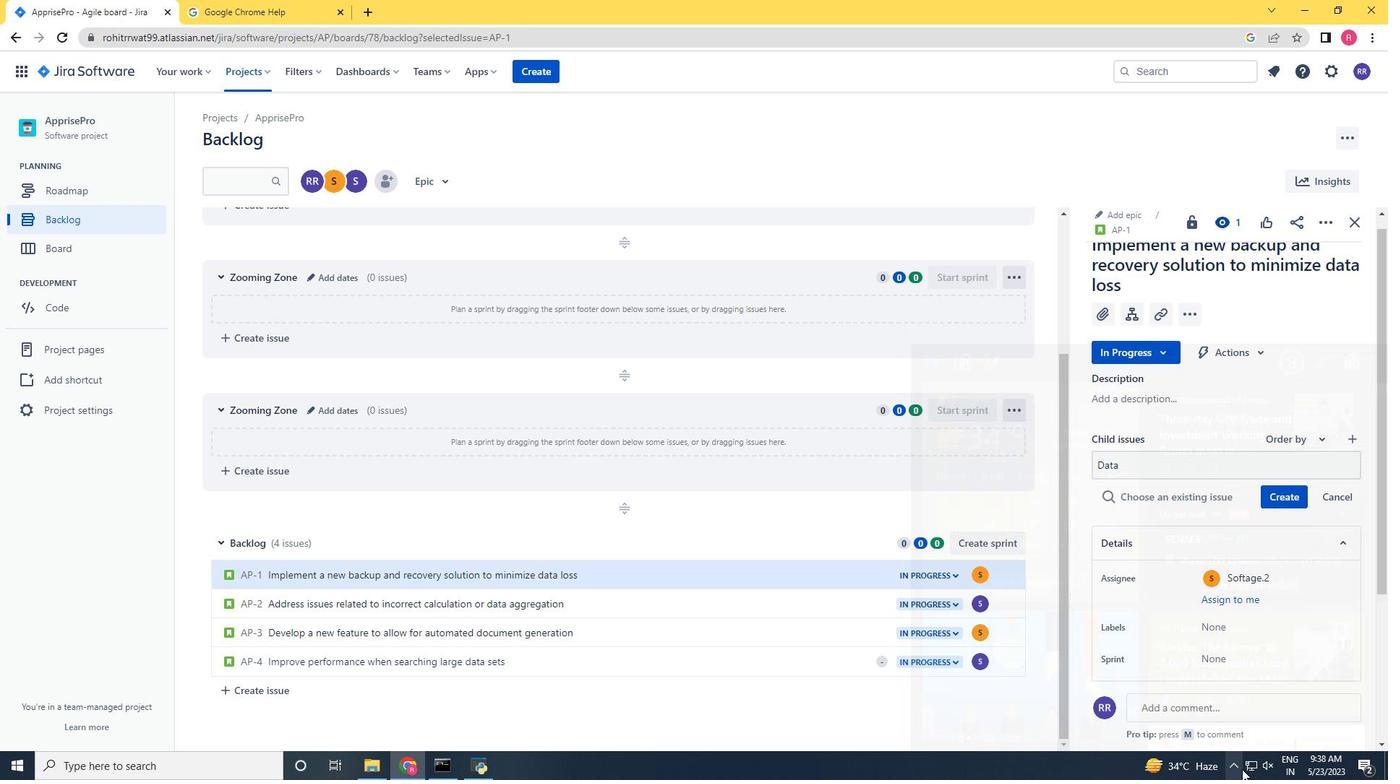 
Action: Mouse moved to (1148, 469)
Screenshot: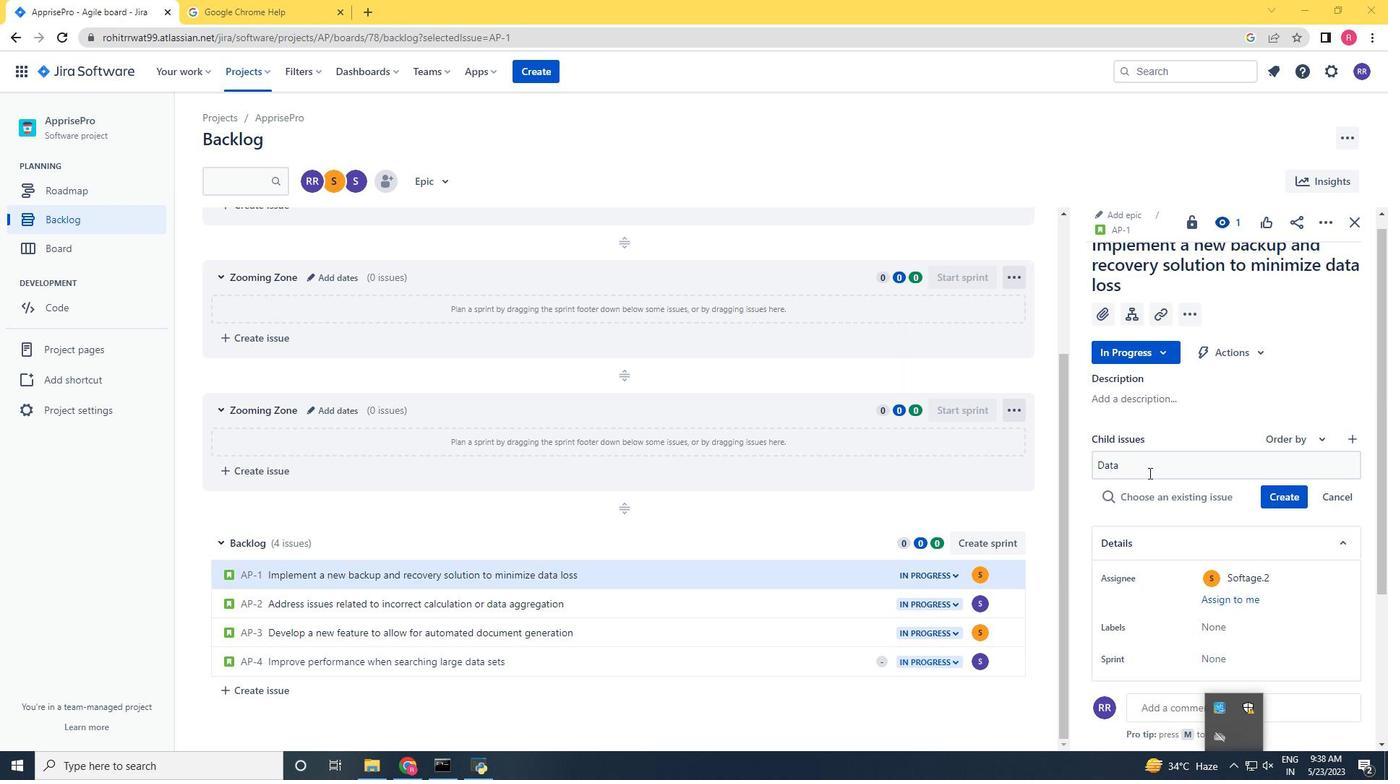 
Action: Mouse pressed left at (1148, 469)
Screenshot: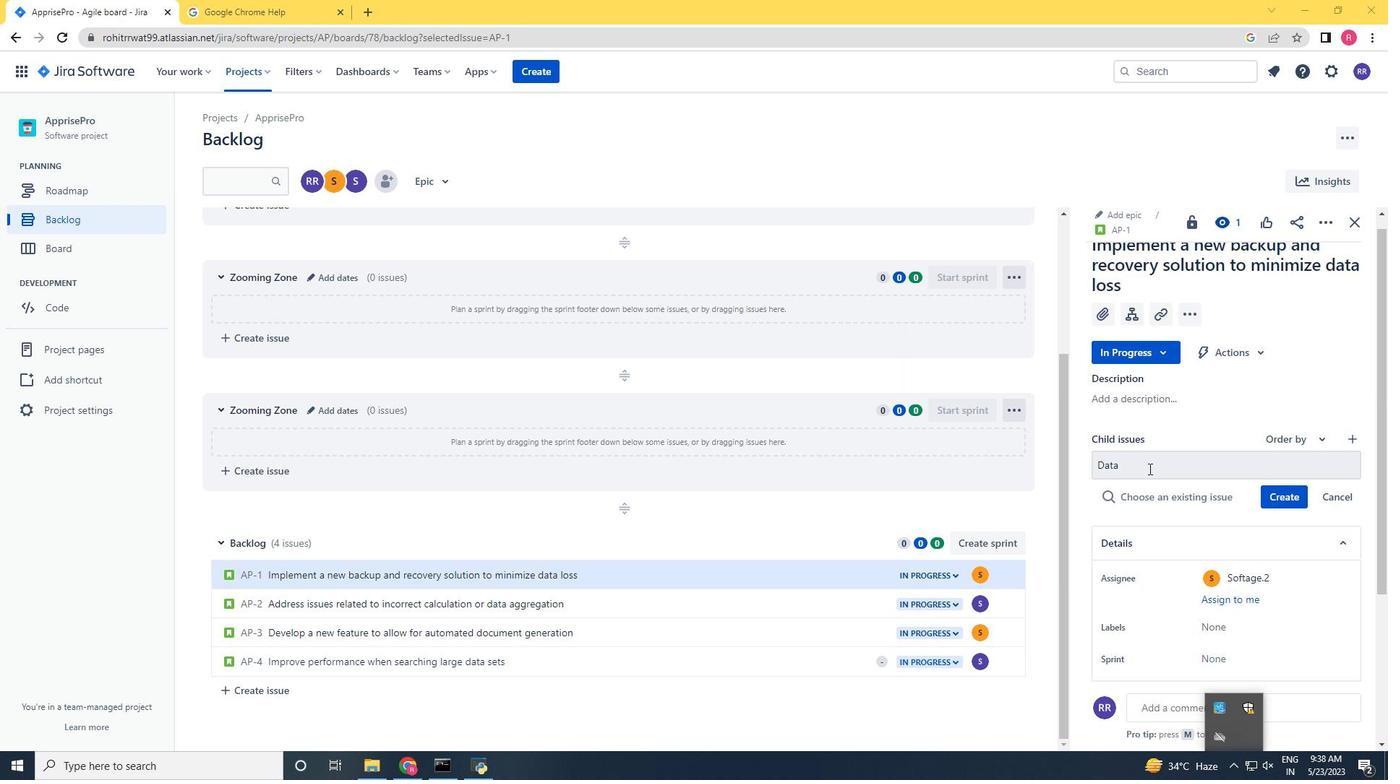 
Action: Key pressed <Key.space>backup<Key.space><Key.caps_lock>ND<Key.space>RETENTION<Key.space><Key.backspace><Key.backspace><Key.backspace><Key.backspace><Key.backspace><Key.backspace><Key.backspace><Key.backspace><Key.backspace><Key.backspace><Key.backspace><Key.backspace><Key.backspace>
Screenshot: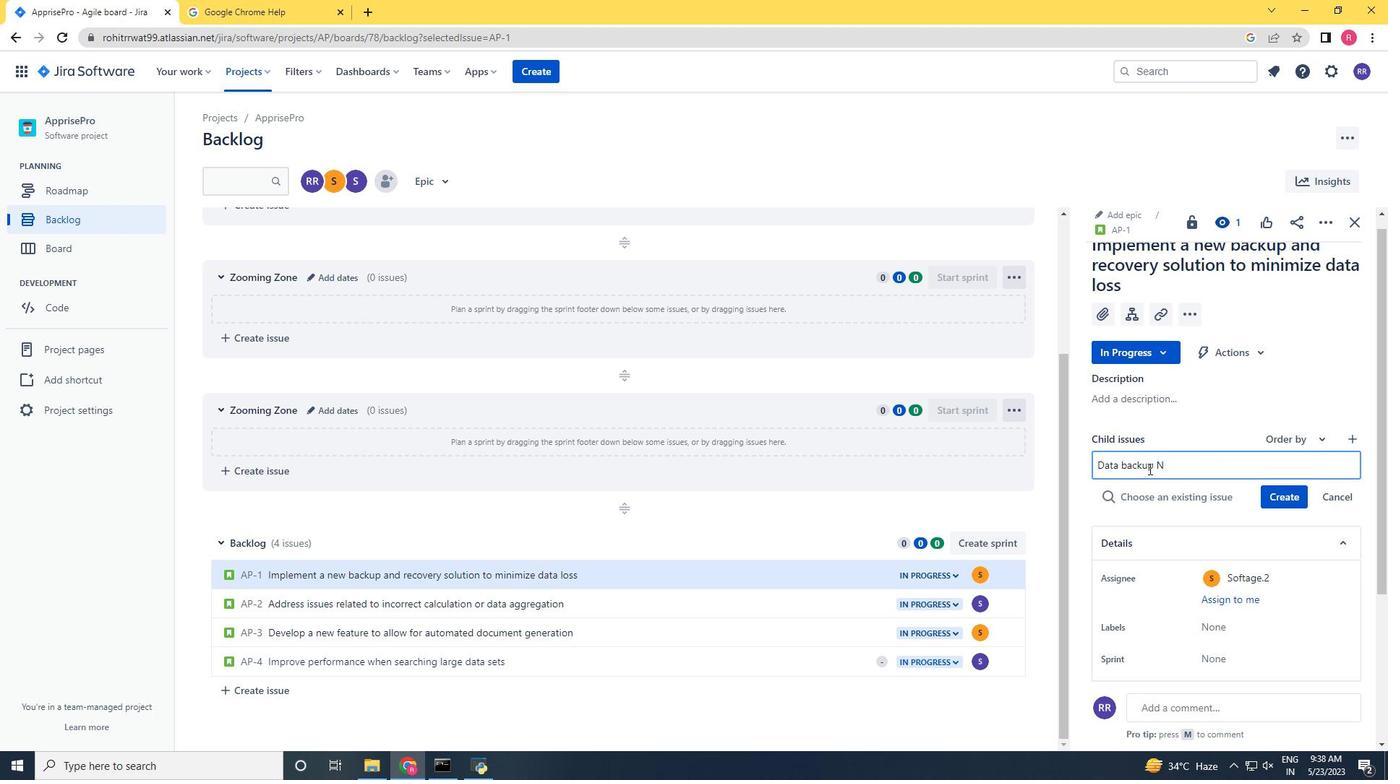 
Action: Mouse moved to (1125, 169)
Screenshot: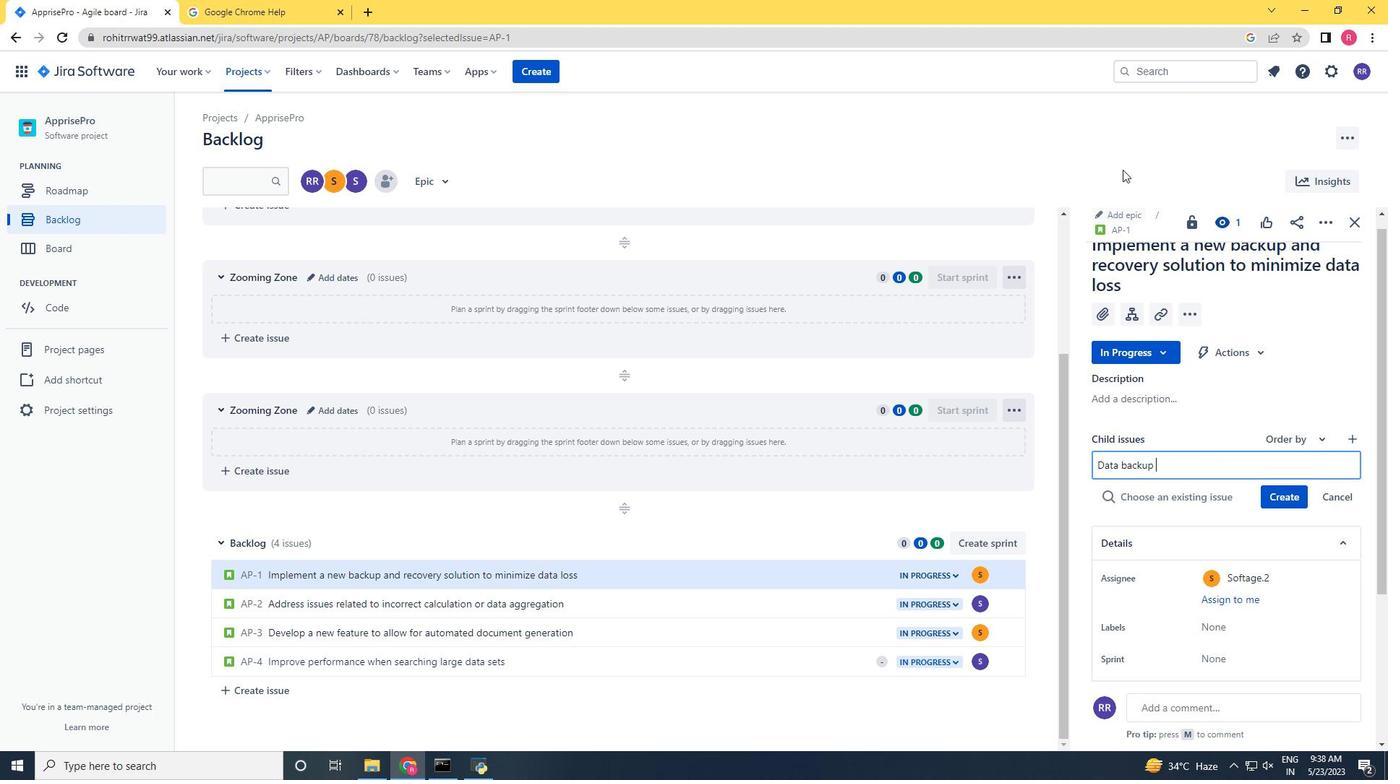 
Action: Key pressed <Key.caps_lock>and<Key.space>retenton<Key.backspace><Key.backspace>ion<Key.space>olicy<Key.space><Key.backspace><Key.backspace><Key.backspace><Key.backspace><Key.backspace><Key.backspace>policy<Key.space>optimization<Key.space>and<Key.space>repor<Key.backspace>rting<Key.enter>
Screenshot: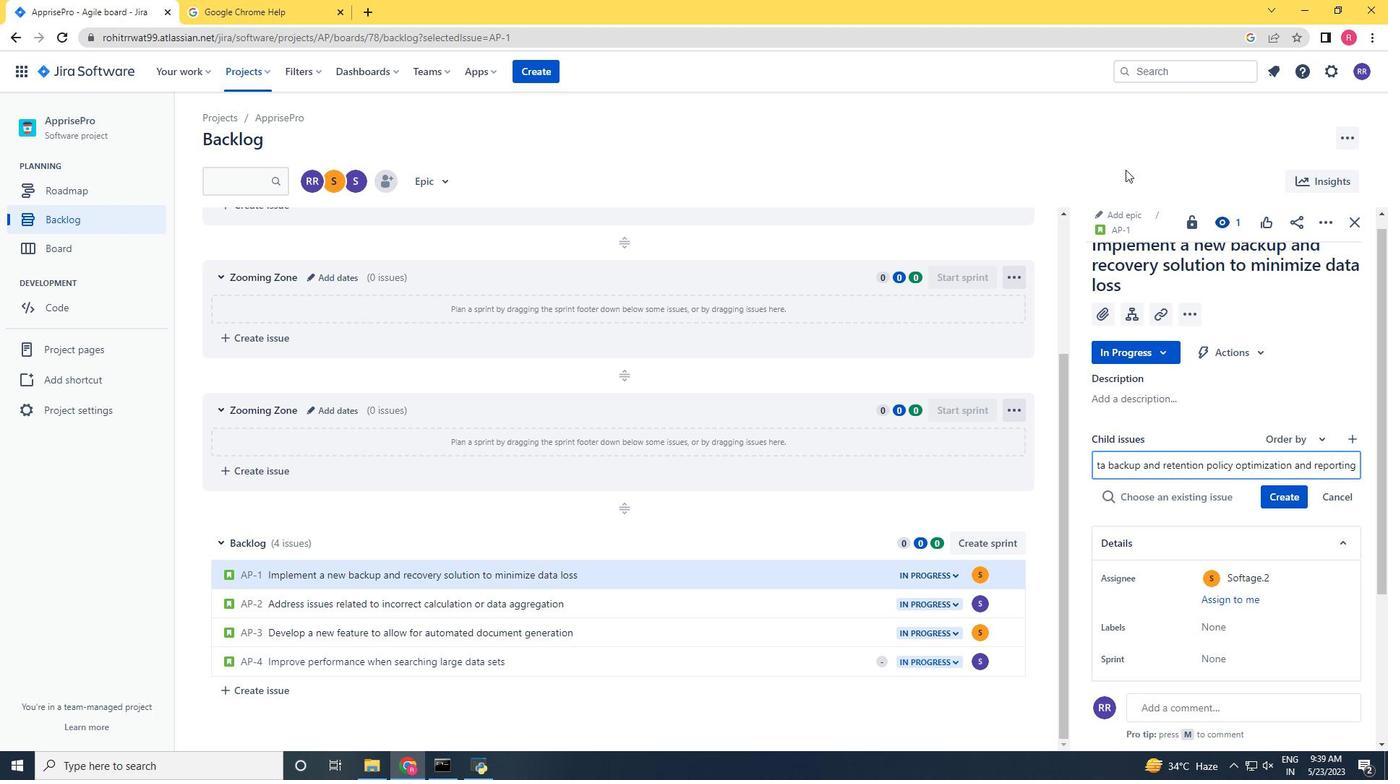 
Action: Mouse moved to (827, 605)
Screenshot: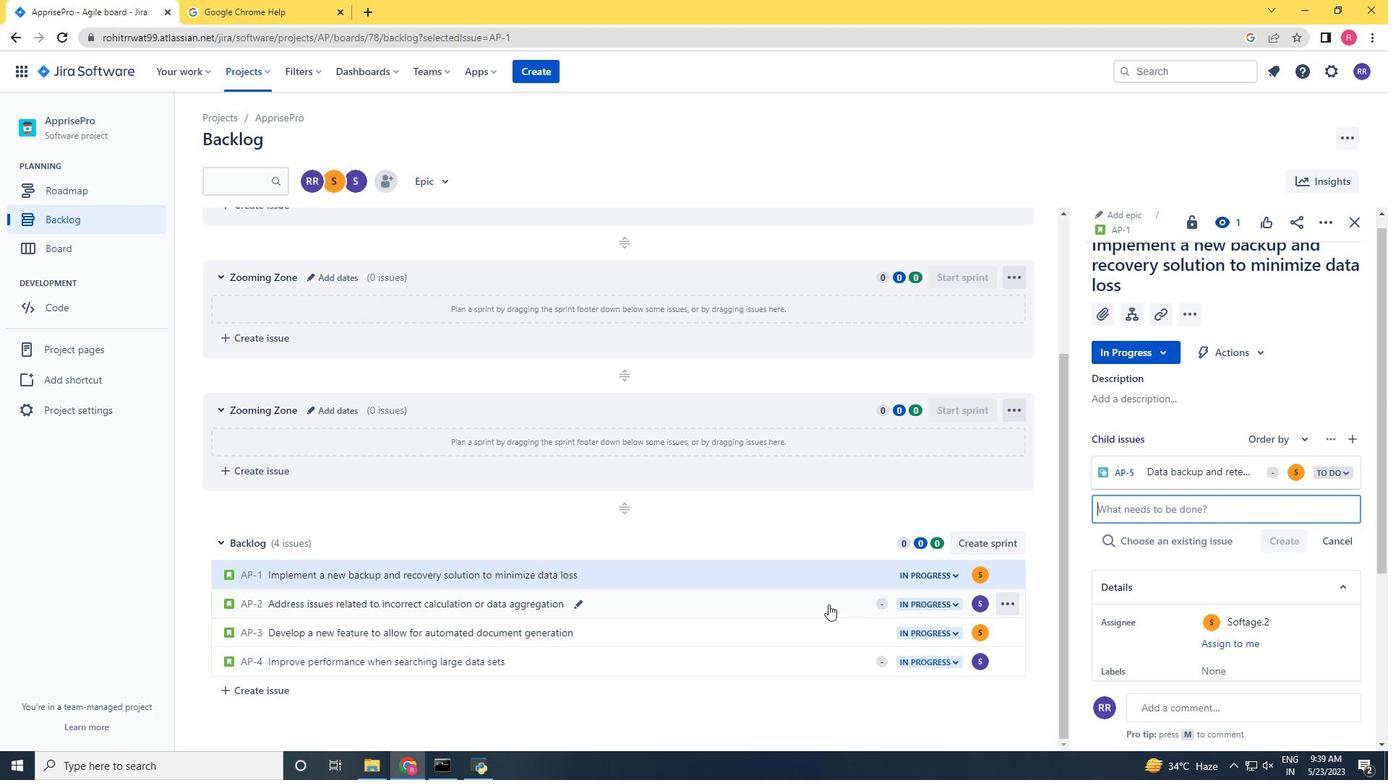
Action: Mouse pressed left at (827, 605)
Screenshot: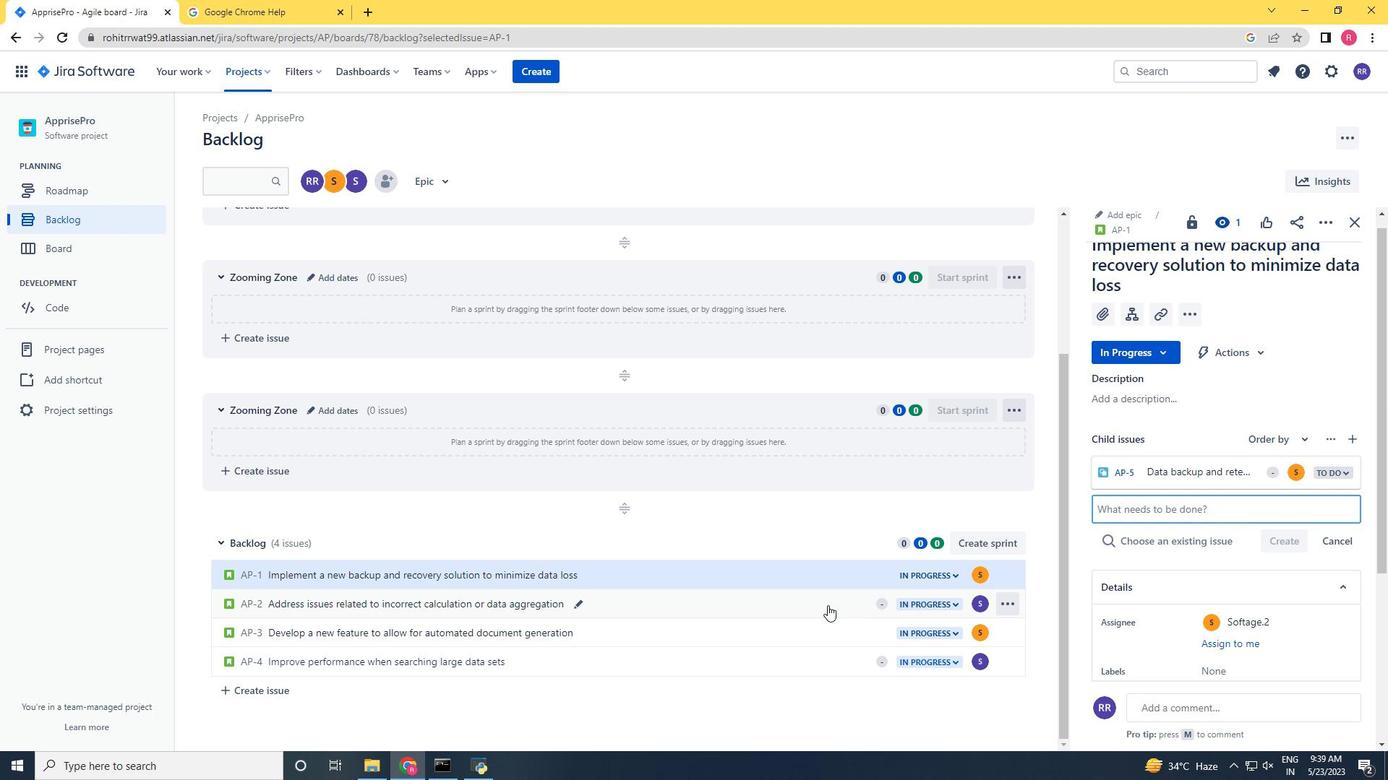 
Action: Mouse moved to (1130, 312)
Screenshot: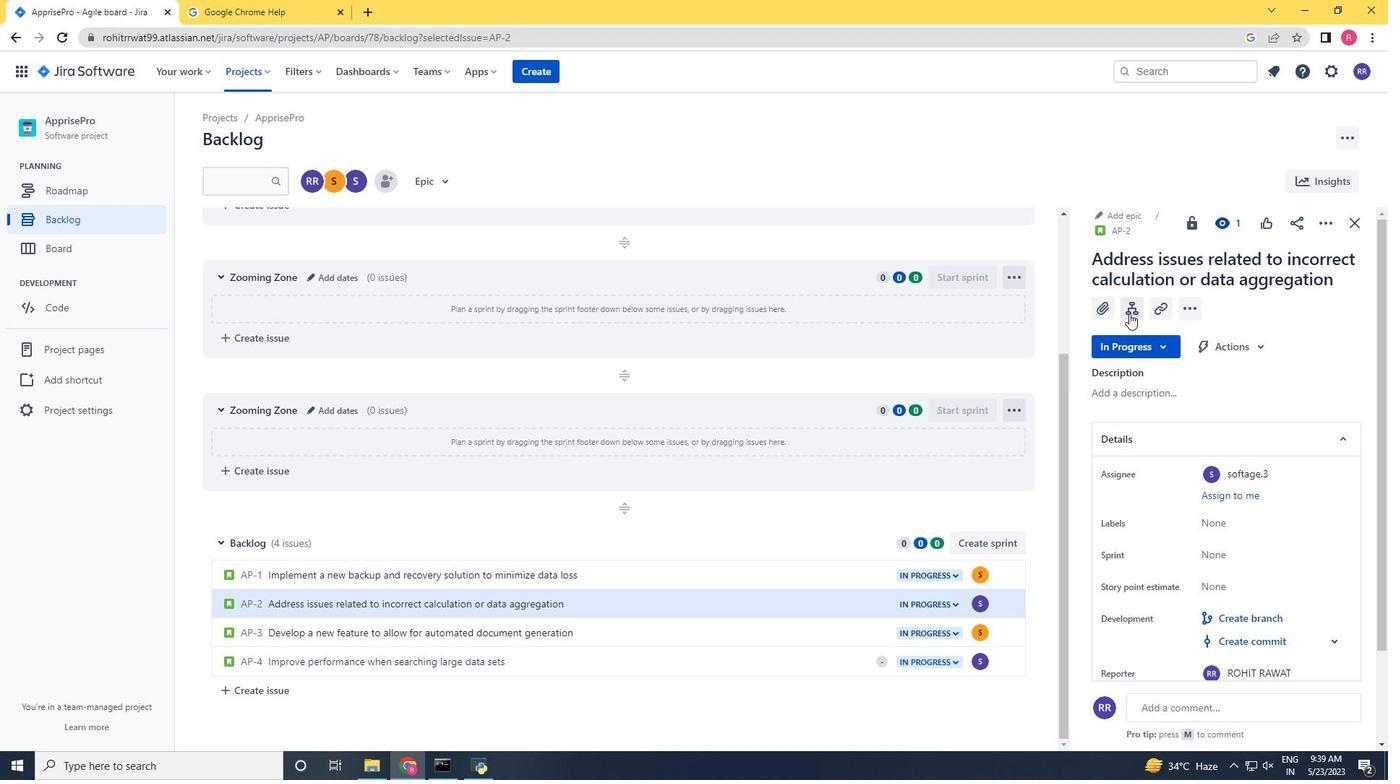 
Action: Mouse pressed left at (1130, 312)
Screenshot: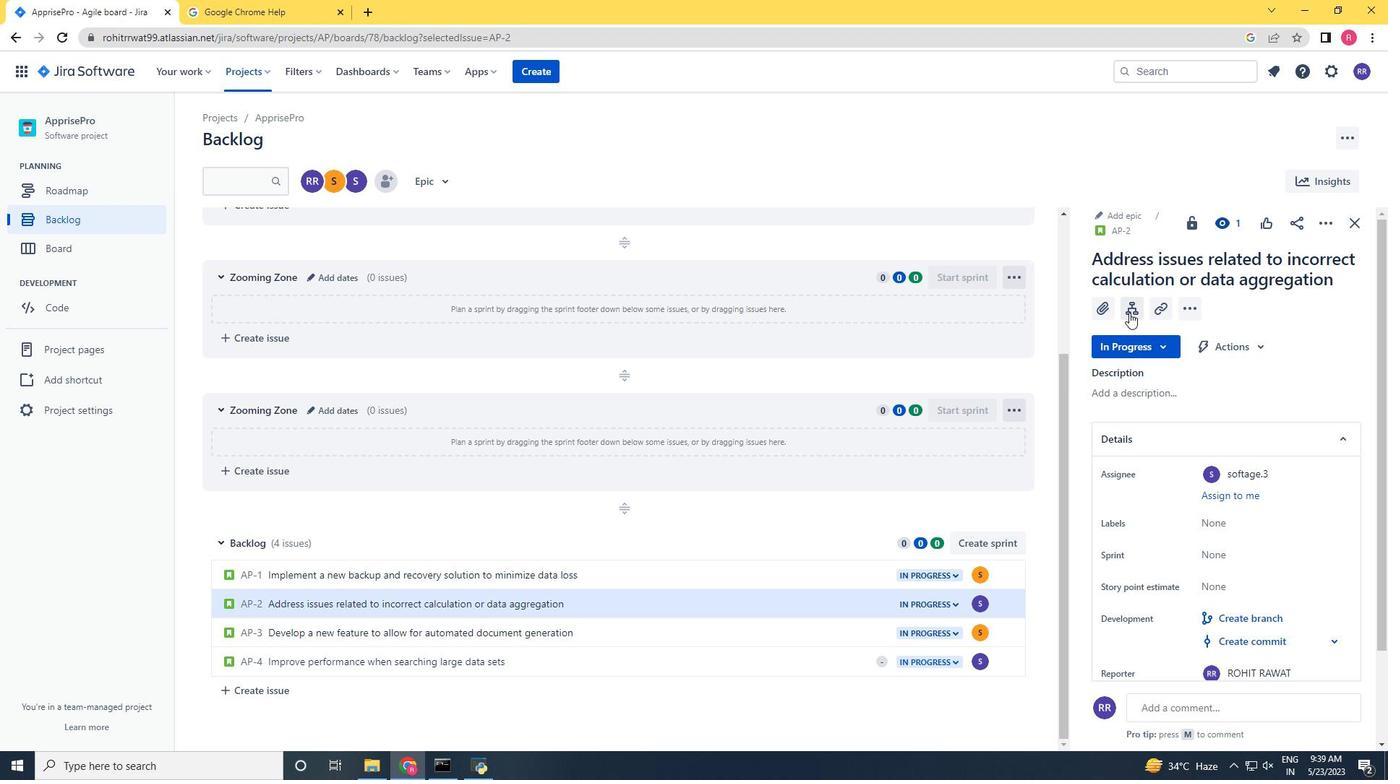 
Action: Mouse moved to (1218, 425)
Screenshot: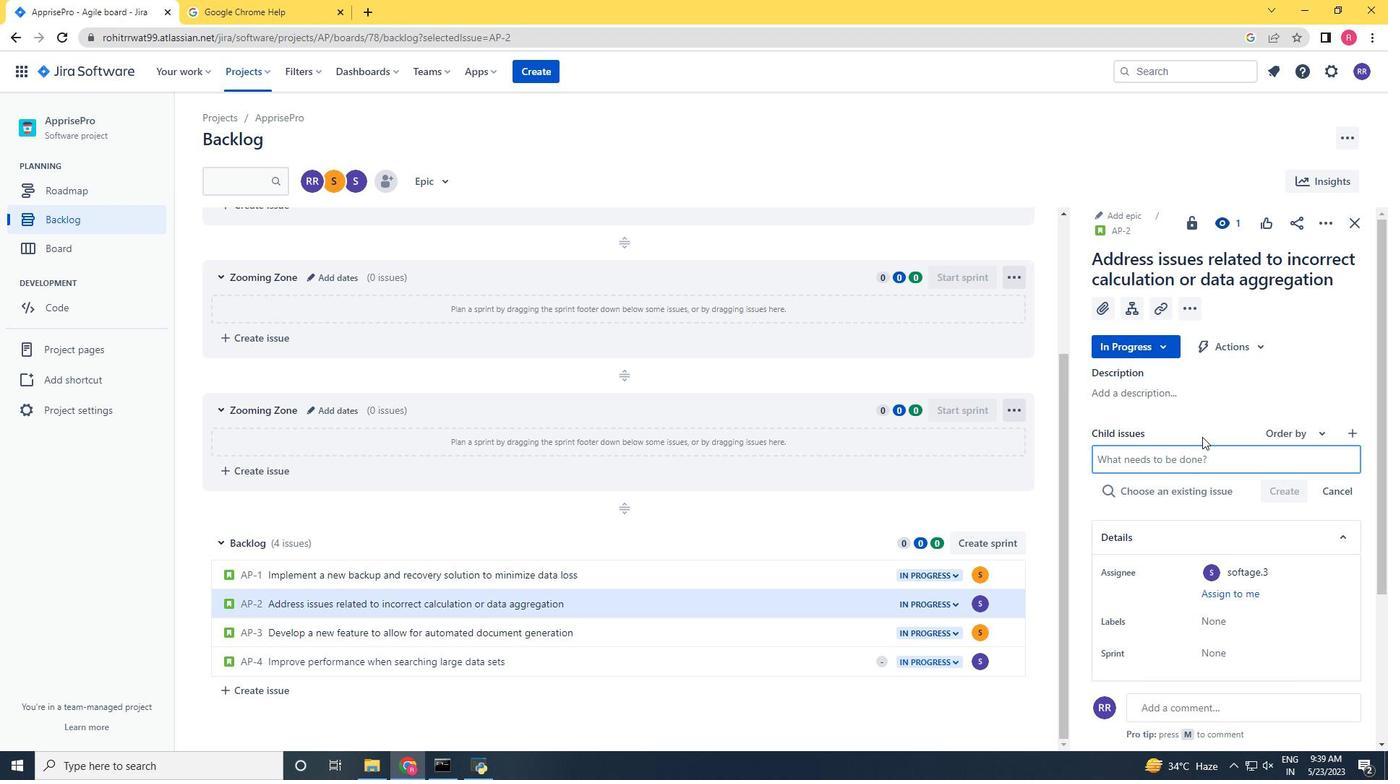 
Action: Key pressed <Key.shift>Serverless<Key.space>computng<Key.space>application<Key.space><Key.left><Key.left><Key.left><Key.left><Key.left><Key.left><Key.left><Key.left><Key.left><Key.left><Key.left><Key.left><Key.left><Key.left><Key.left><Key.left><Key.left><Key.left><Key.right><Key.right><Key.right>i<Key.right><Key.right><Key.right><Key.right><Key.right><Key.right><Key.right><Key.right><Key.right><Key.right><Key.right><Key.right><Key.right><Key.right><Key.right><Key.right><Key.right><Key.right><Key.right>latency<Key.space>optimization<Key.space>and<Key.space>reporting<Key.space><Key.enter>
Screenshot: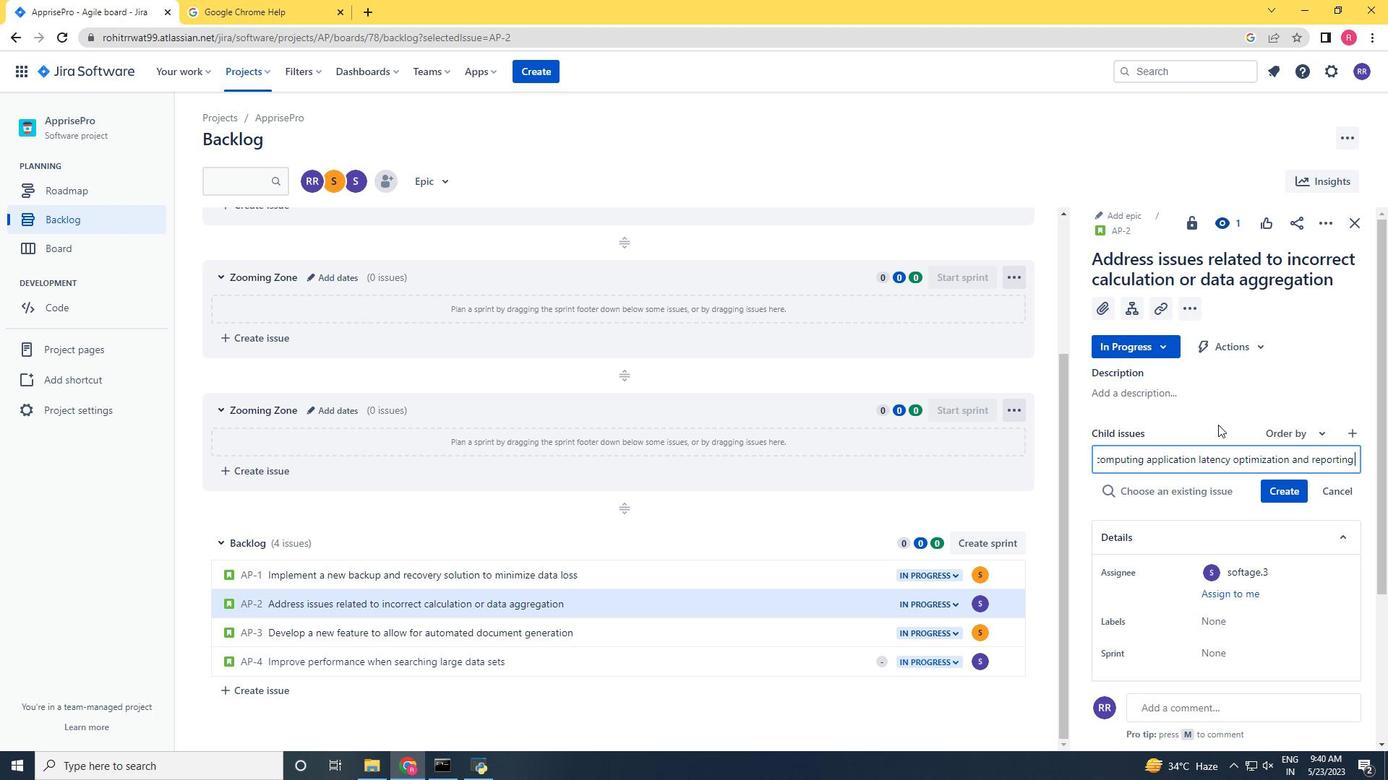 
Action: Mouse moved to (1298, 467)
Screenshot: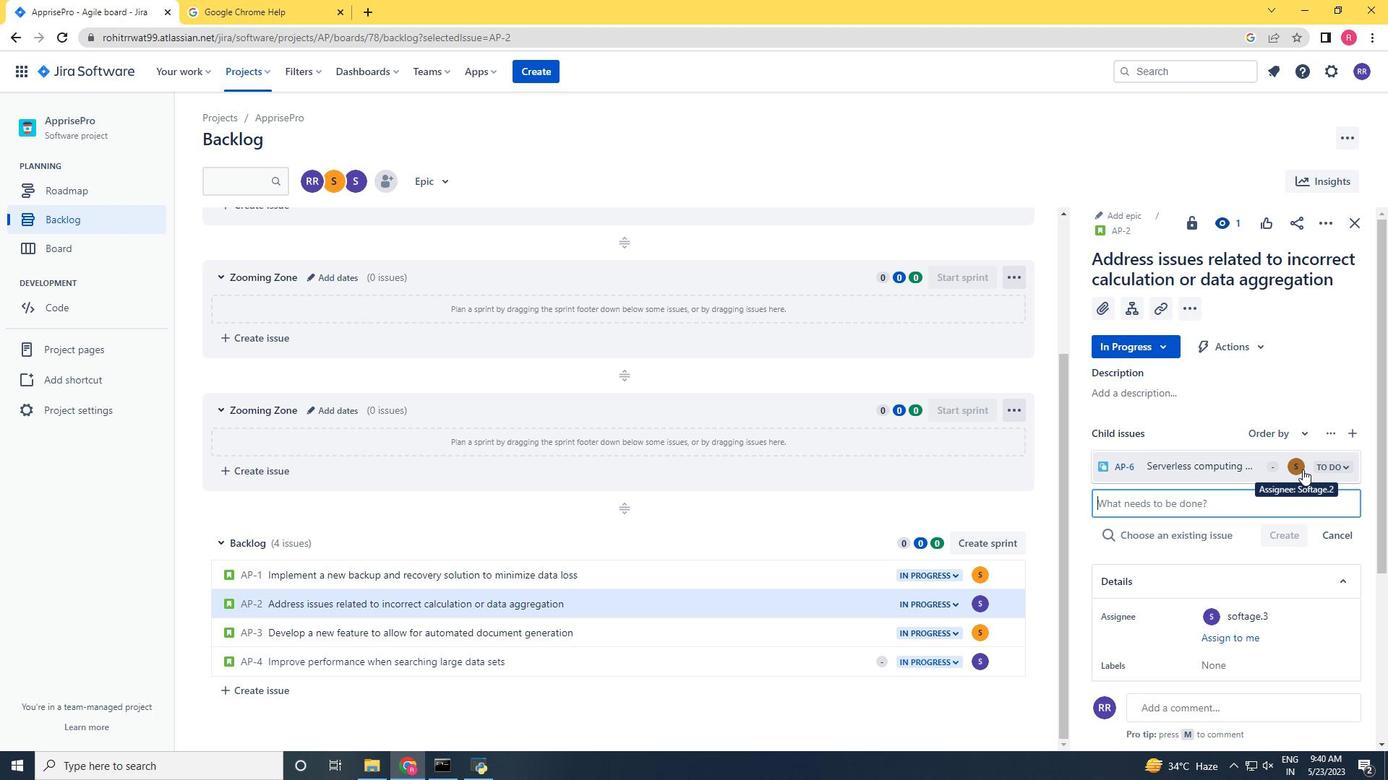 
Action: Mouse pressed left at (1298, 467)
Screenshot: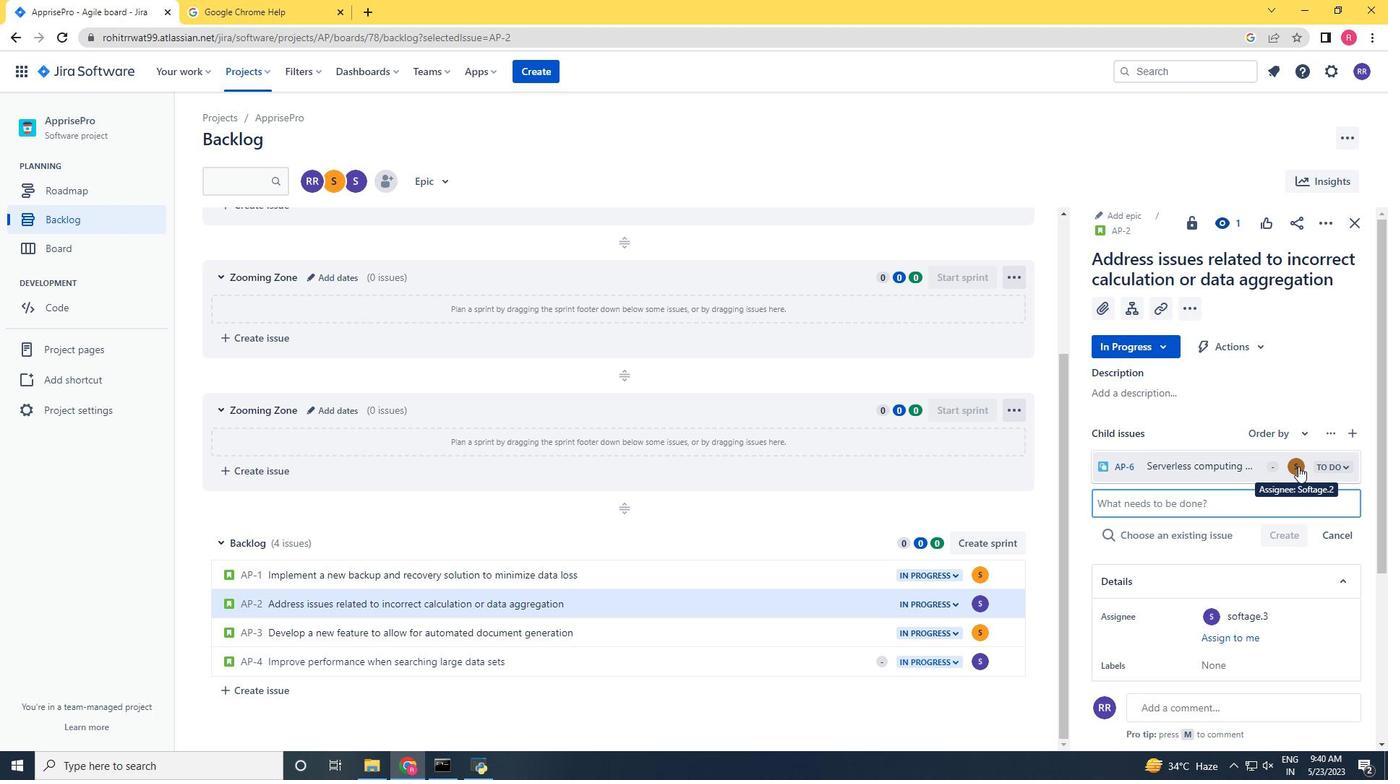
Action: Key pressed softage.3
Screenshot: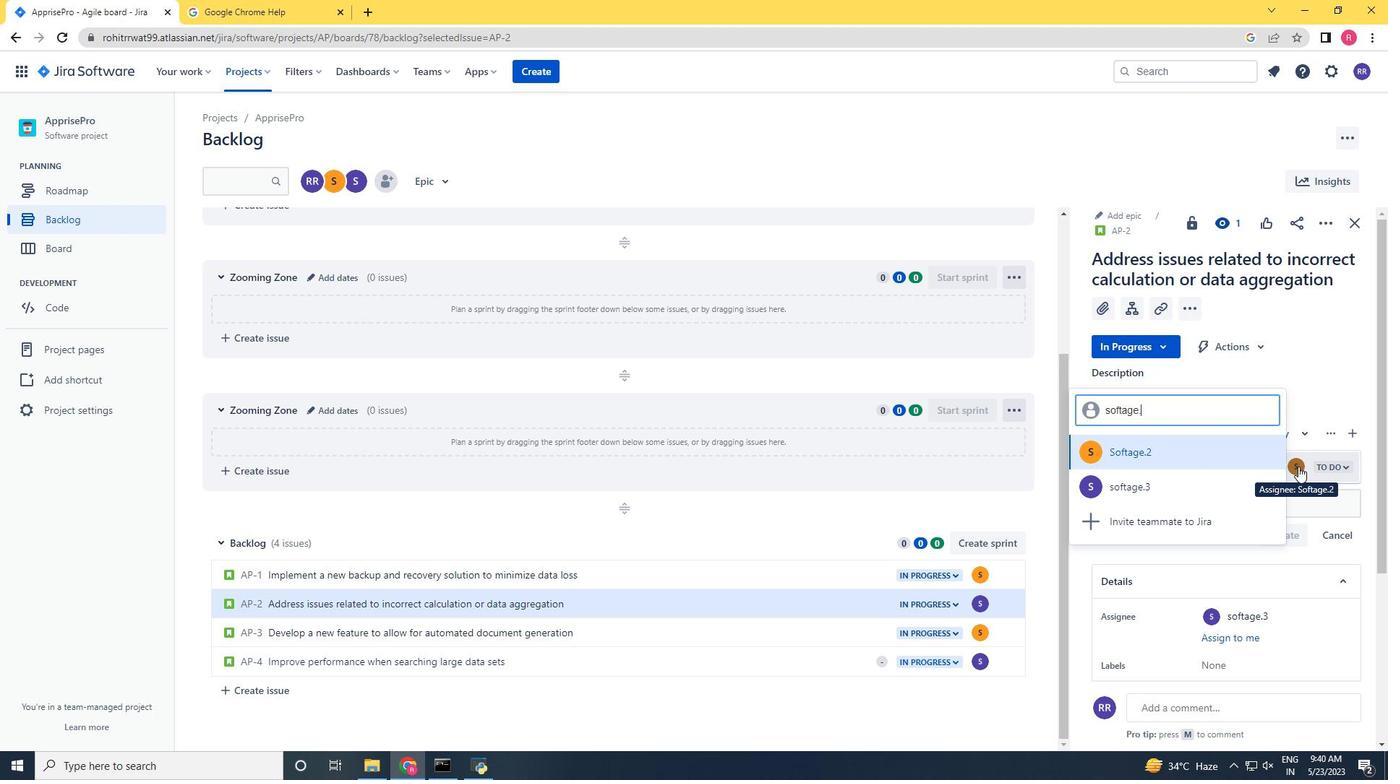 
Action: Mouse moved to (1145, 439)
Screenshot: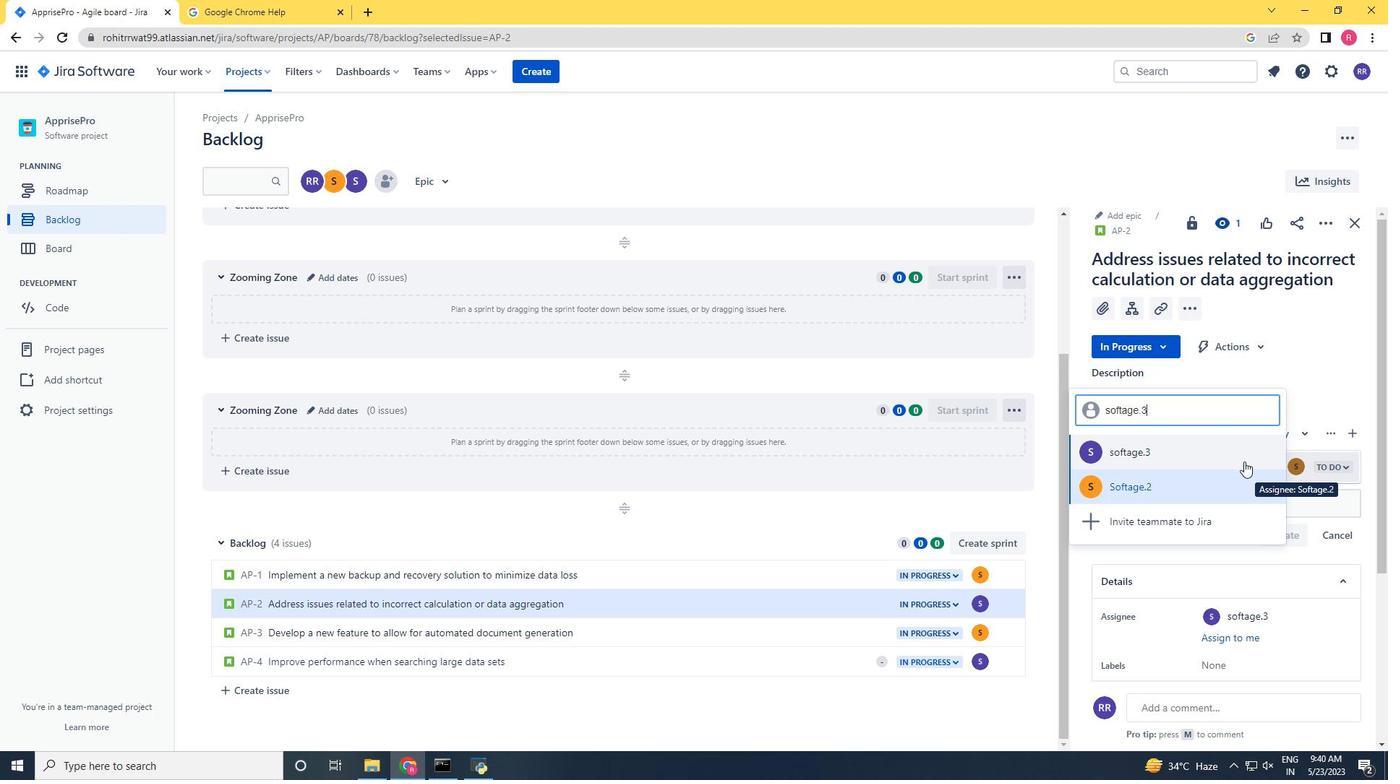 
Action: Mouse pressed left at (1145, 439)
Screenshot: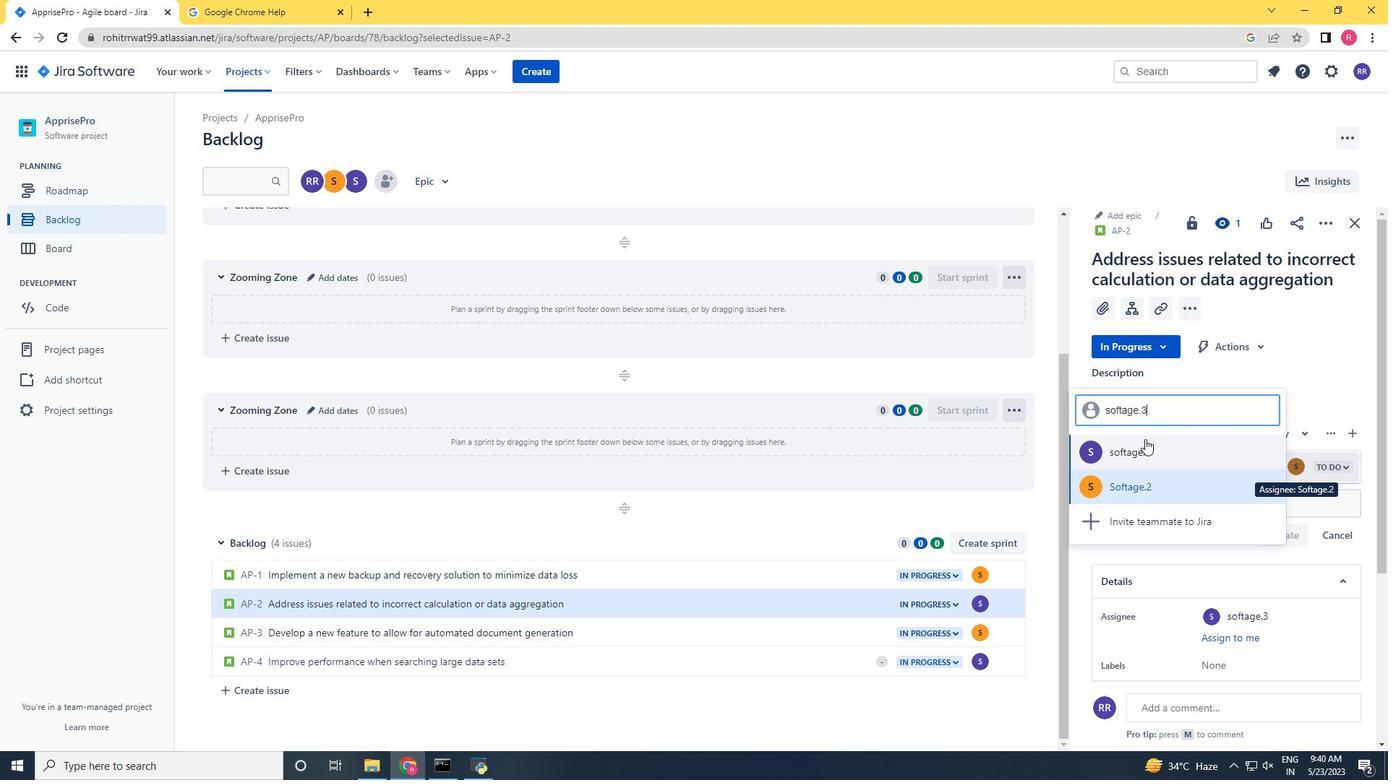 
Action: Mouse moved to (738, 717)
Screenshot: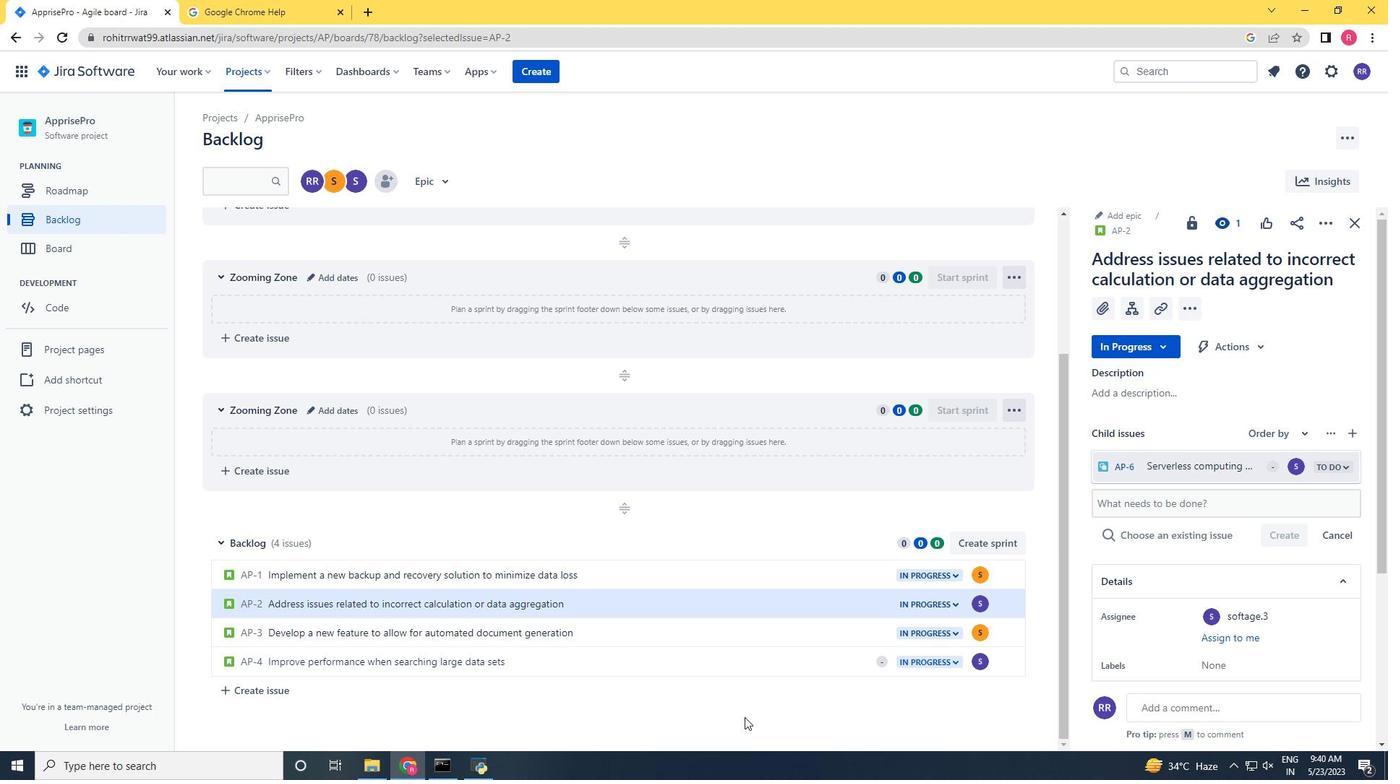 
